 Task: Search one way flight ticket for 2 adults, 2 infants in seat and 1 infant on lap in first from Reno: Reno/tahoe International Airport to Laramie: Laramie Regional Airport on 8-3-2023. Choice of flights is JetBlue. Number of bags: 1 checked bag. Price is upto 85000. Outbound departure time preference is 16:00. Return departure time preference is 22:16.
Action: Mouse moved to (256, 333)
Screenshot: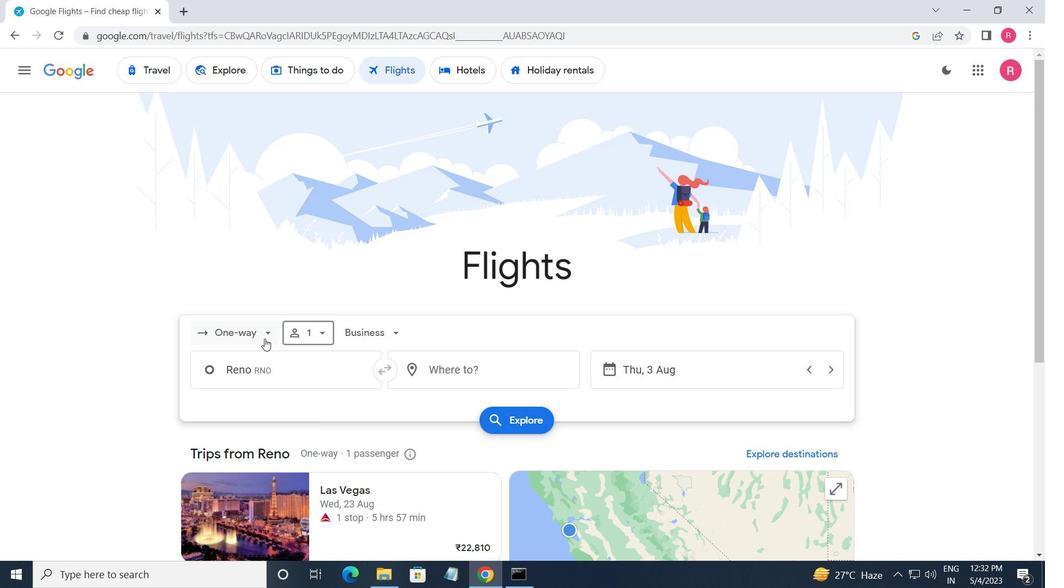 
Action: Mouse pressed left at (256, 333)
Screenshot: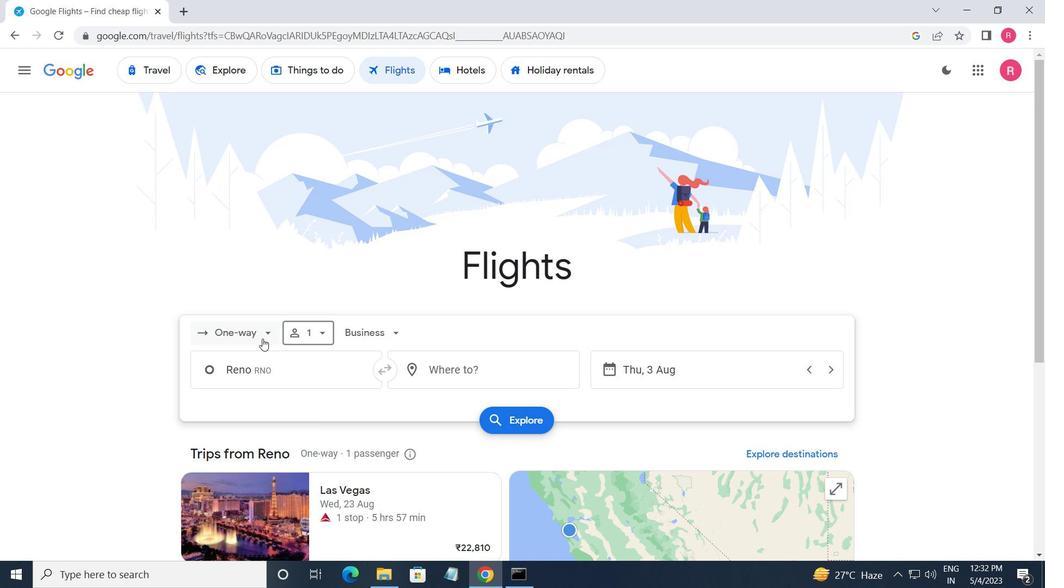 
Action: Mouse moved to (264, 403)
Screenshot: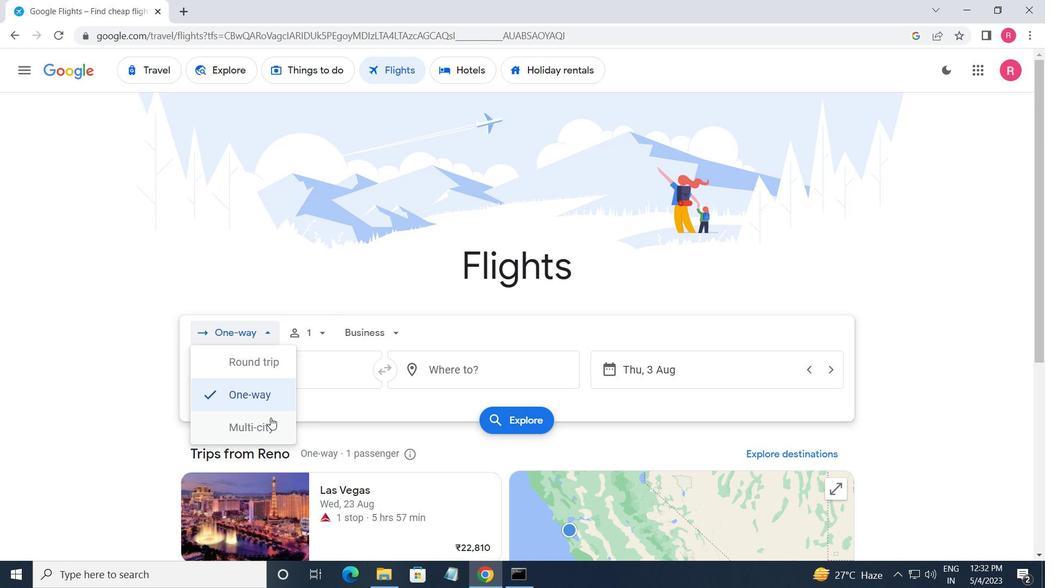 
Action: Mouse pressed left at (264, 403)
Screenshot: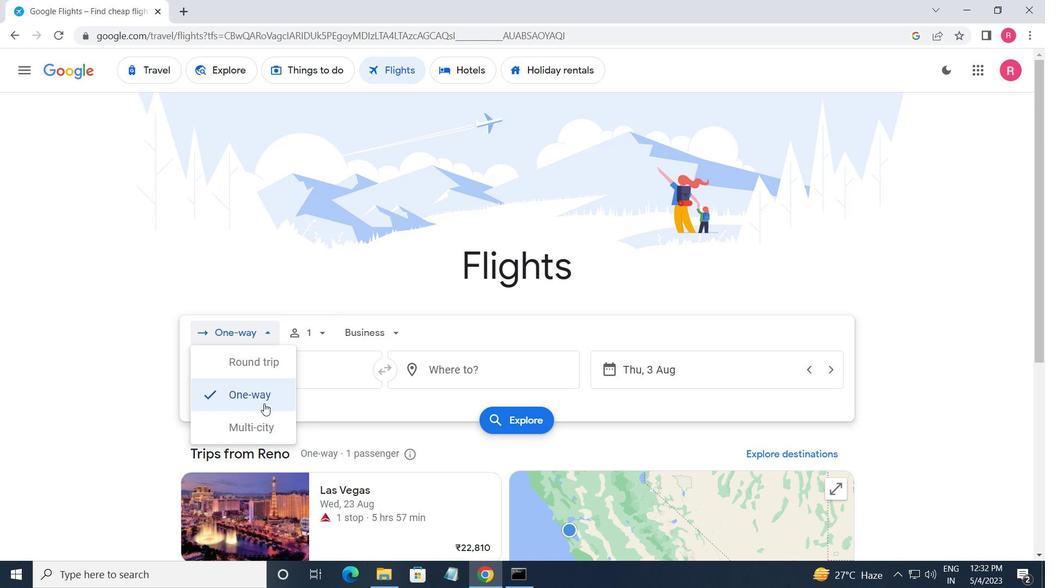 
Action: Mouse moved to (321, 341)
Screenshot: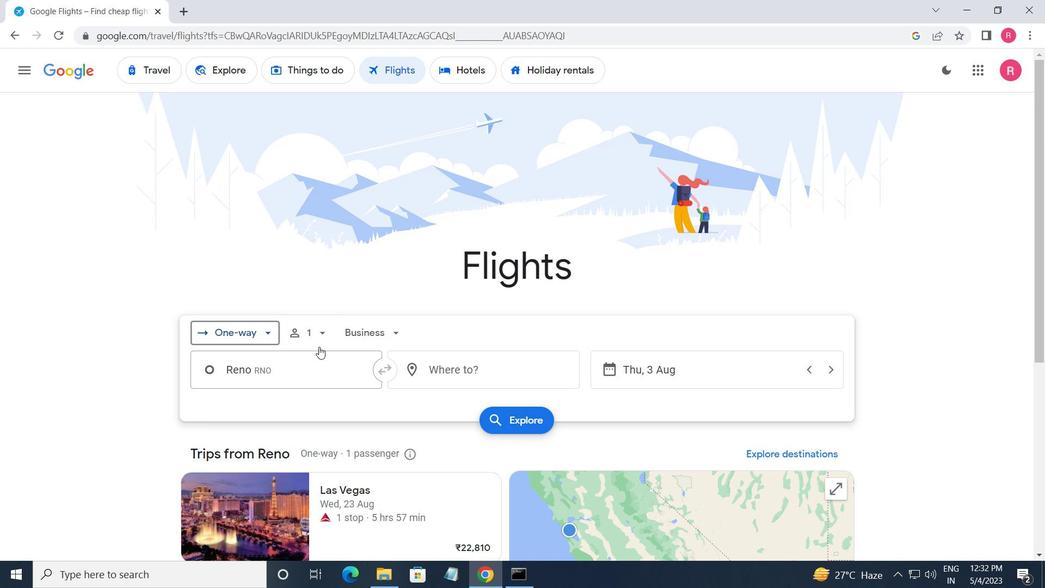 
Action: Mouse pressed left at (321, 341)
Screenshot: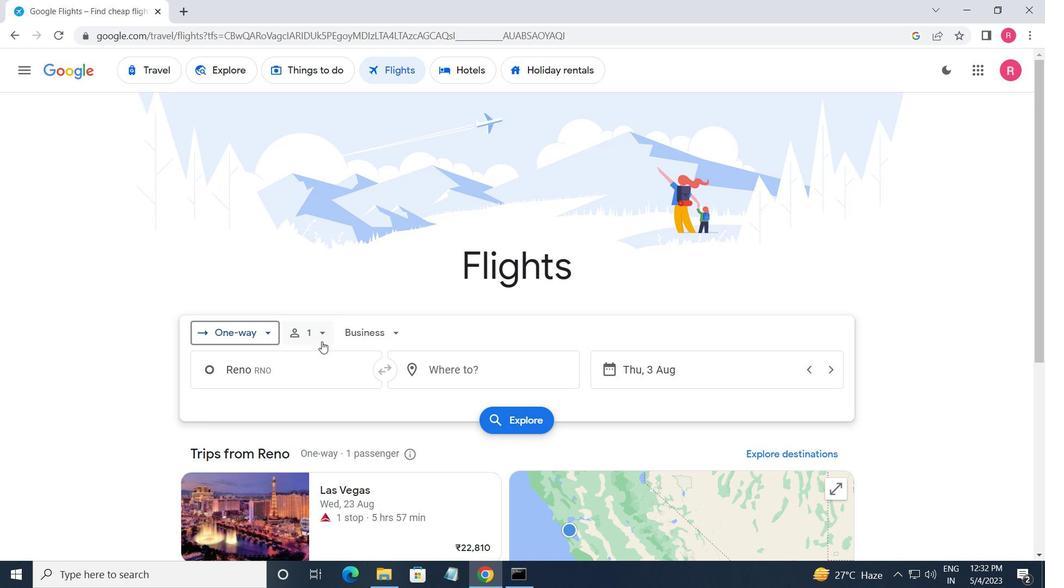 
Action: Mouse moved to (422, 372)
Screenshot: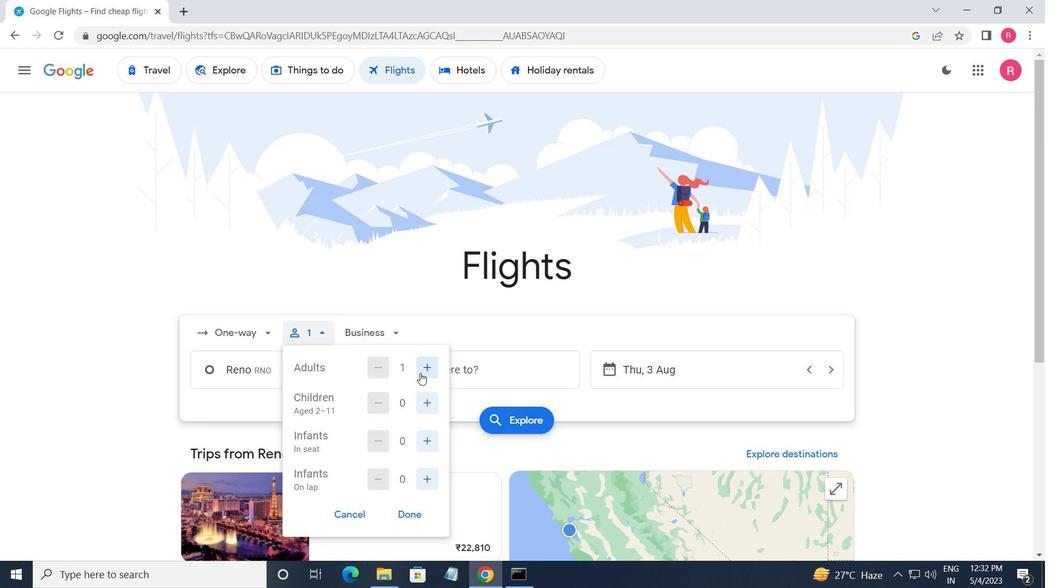 
Action: Mouse pressed left at (422, 372)
Screenshot: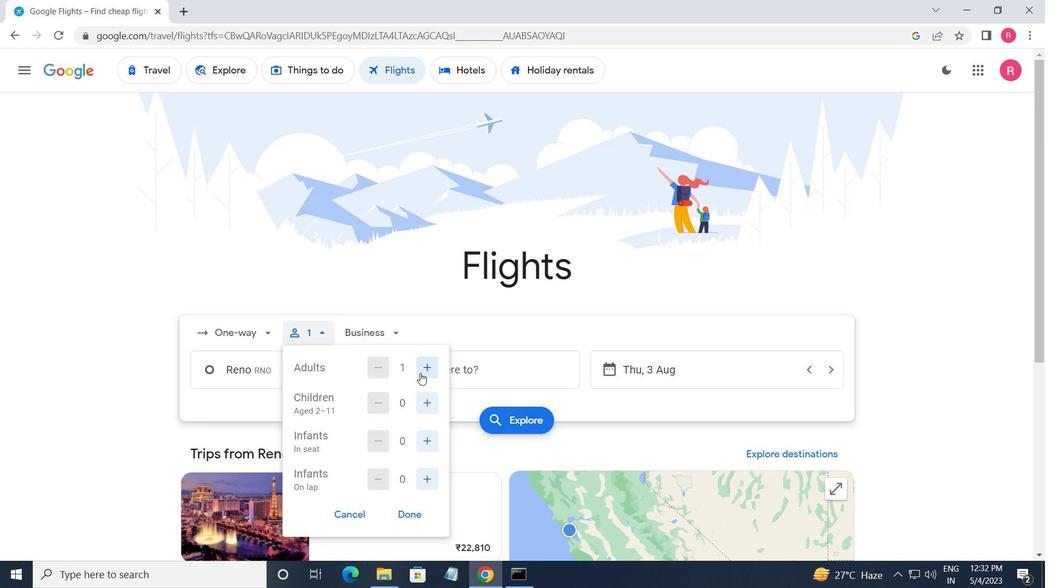 
Action: Mouse moved to (431, 408)
Screenshot: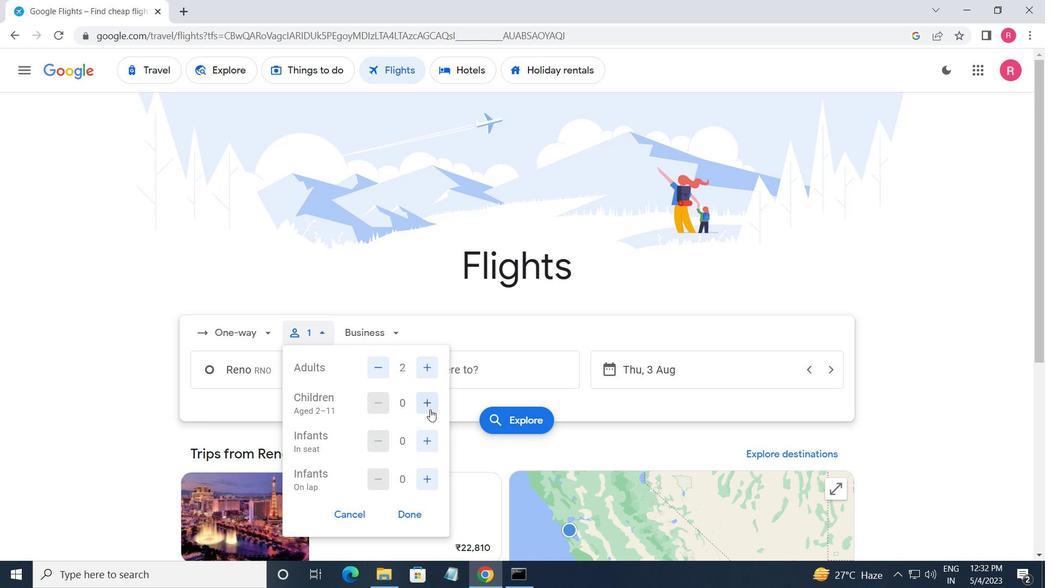 
Action: Mouse pressed left at (431, 408)
Screenshot: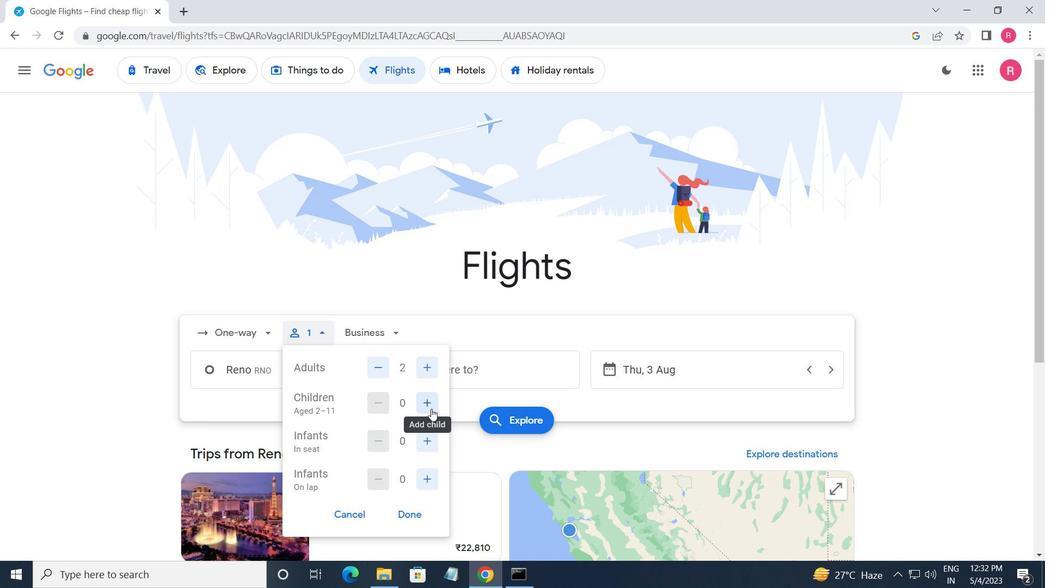 
Action: Mouse pressed left at (431, 408)
Screenshot: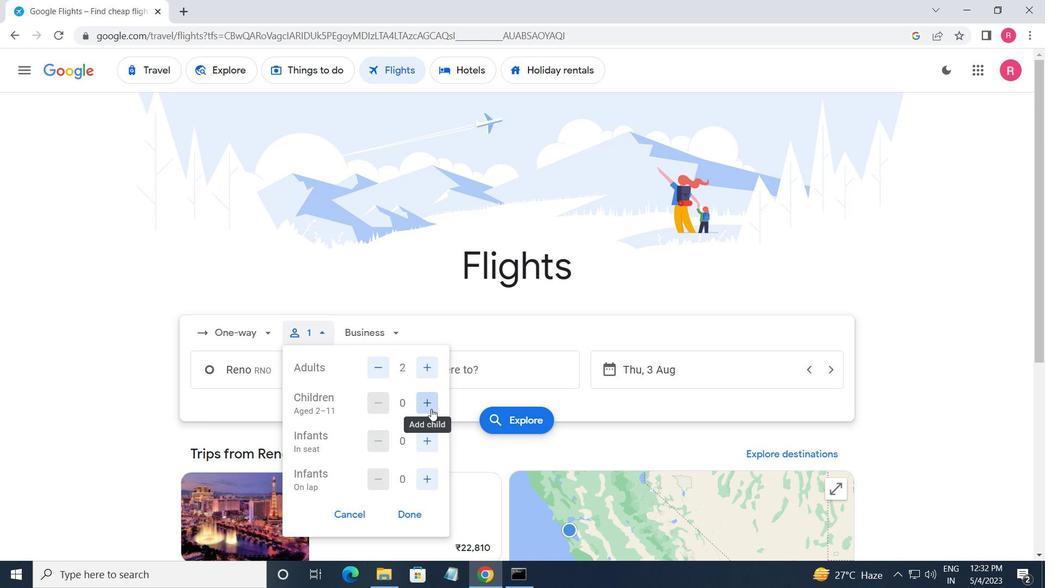 
Action: Mouse moved to (432, 445)
Screenshot: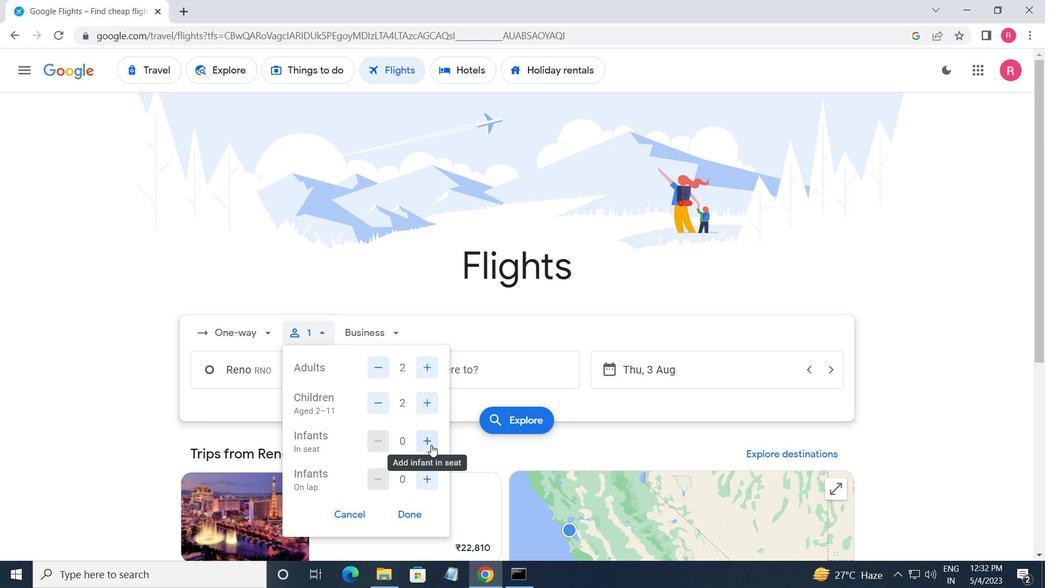 
Action: Mouse pressed left at (432, 445)
Screenshot: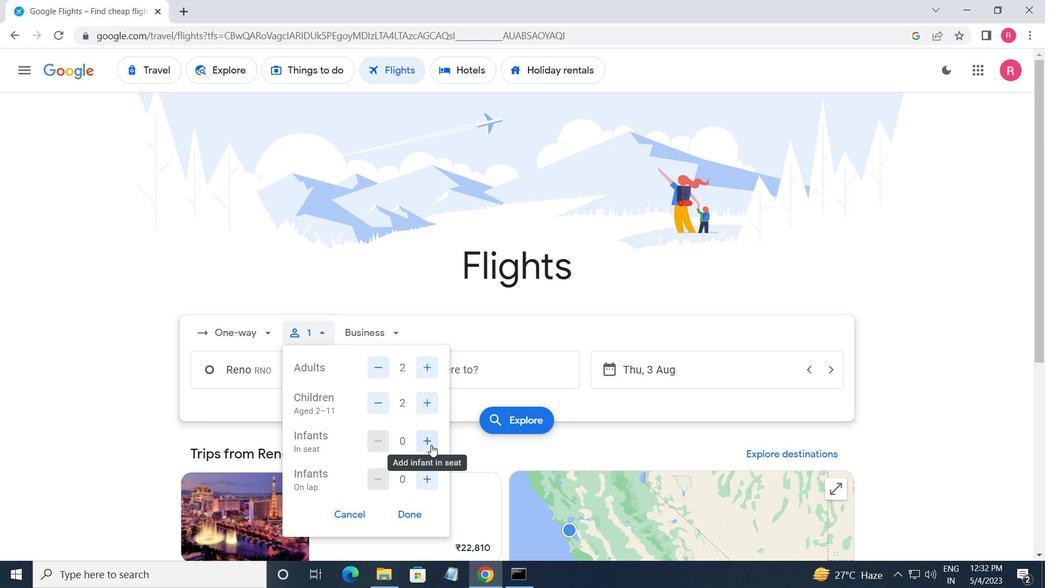 
Action: Mouse moved to (371, 337)
Screenshot: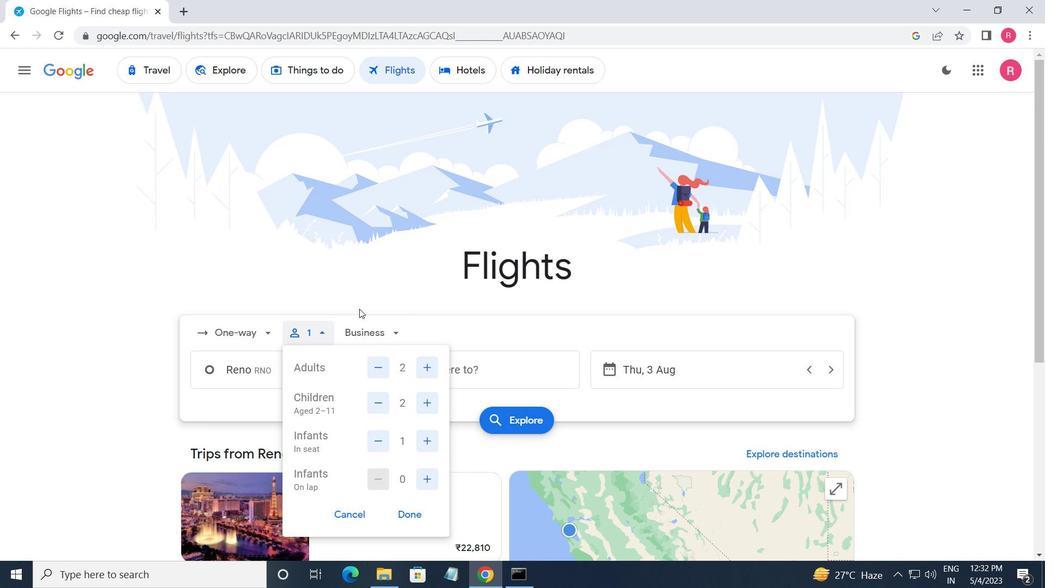 
Action: Mouse pressed left at (371, 337)
Screenshot: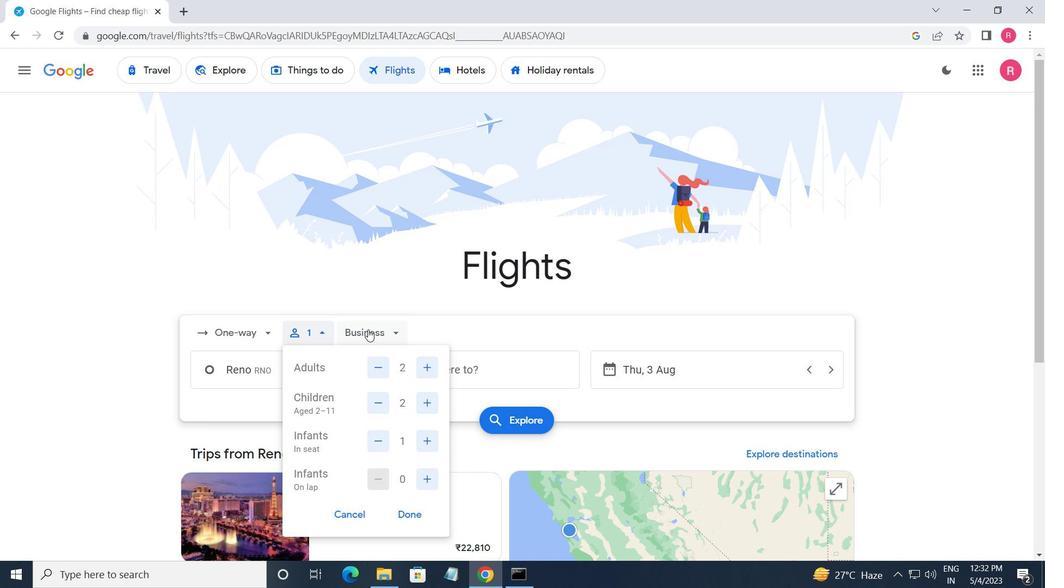 
Action: Mouse moved to (402, 451)
Screenshot: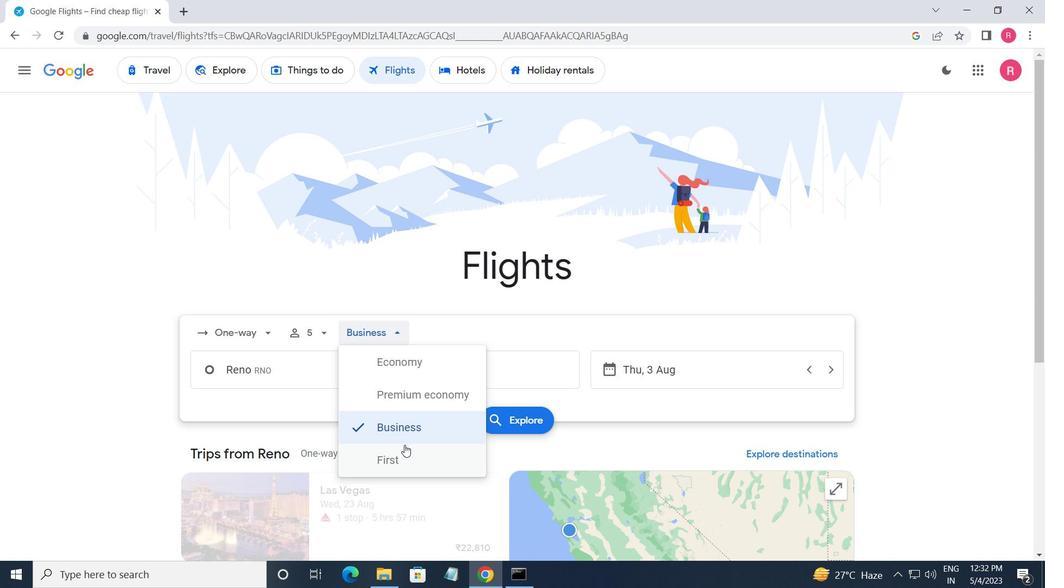
Action: Mouse pressed left at (402, 451)
Screenshot: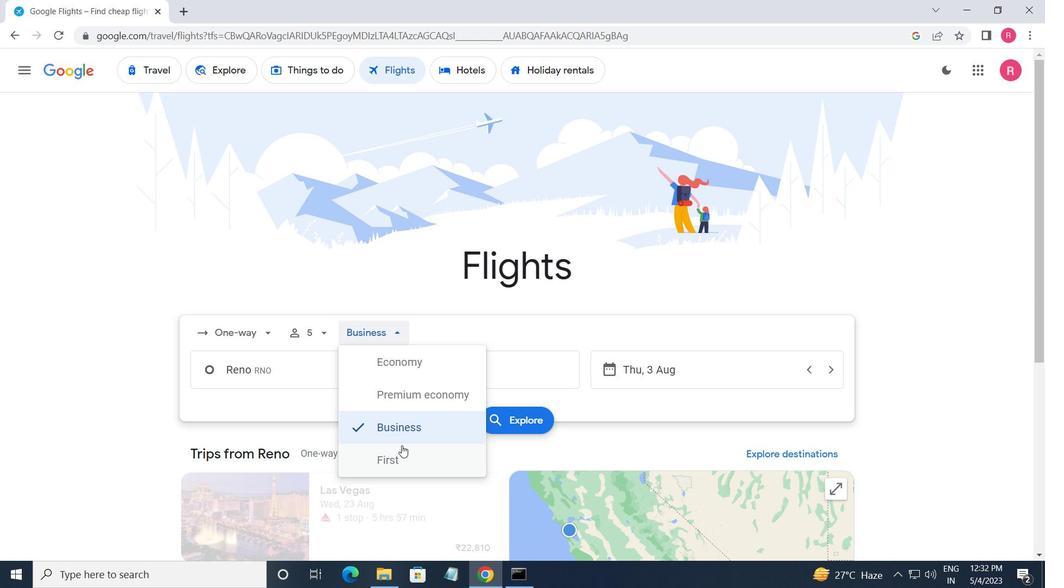 
Action: Mouse moved to (318, 384)
Screenshot: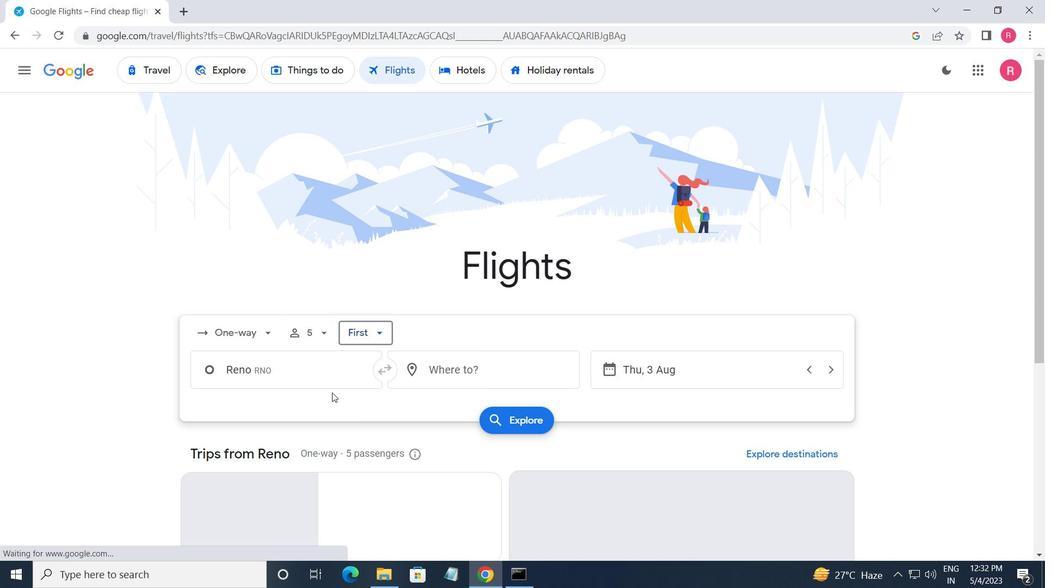 
Action: Mouse pressed left at (318, 384)
Screenshot: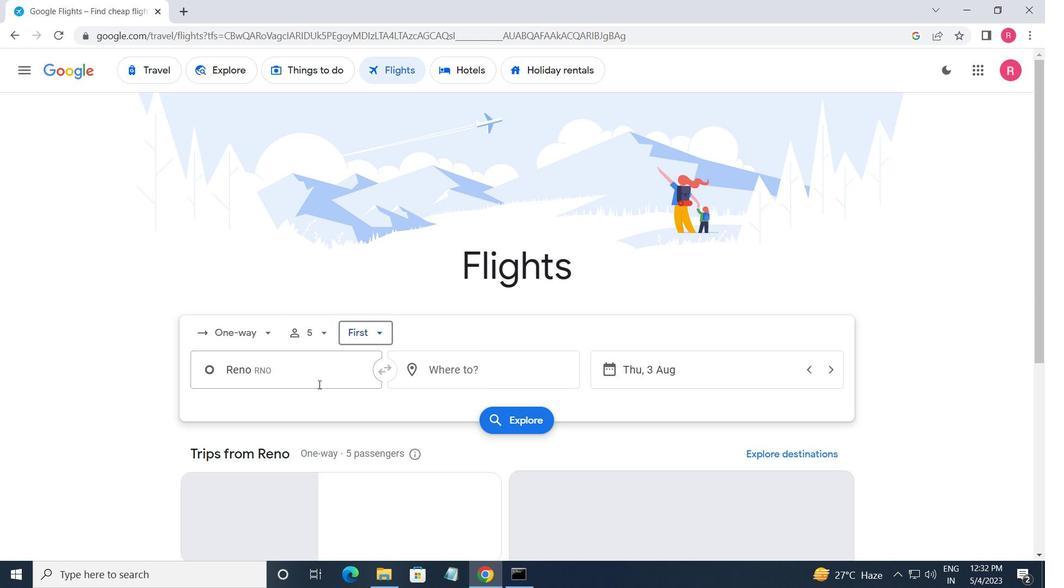
Action: Mouse moved to (338, 424)
Screenshot: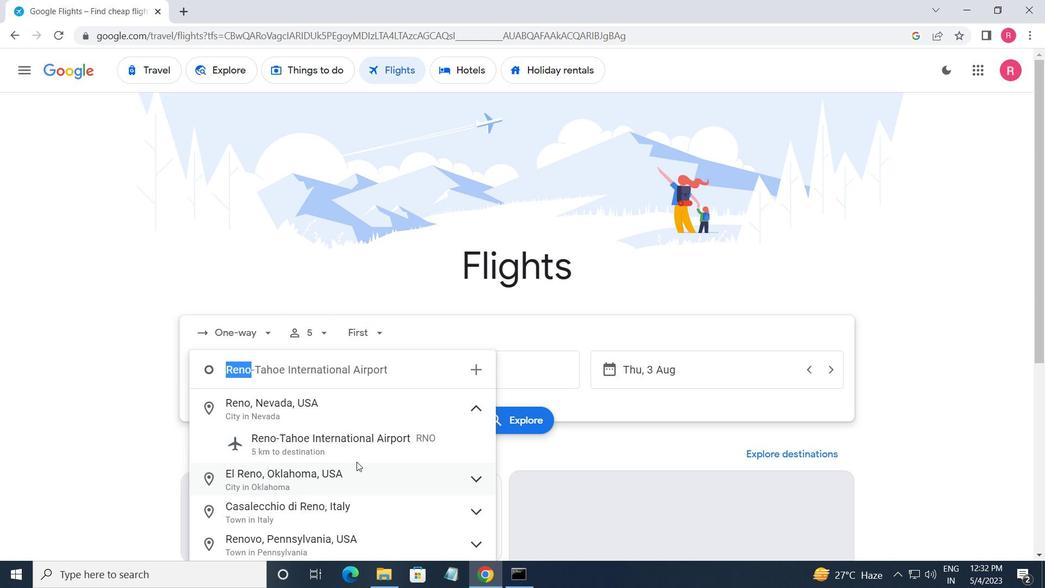 
Action: Mouse pressed left at (338, 424)
Screenshot: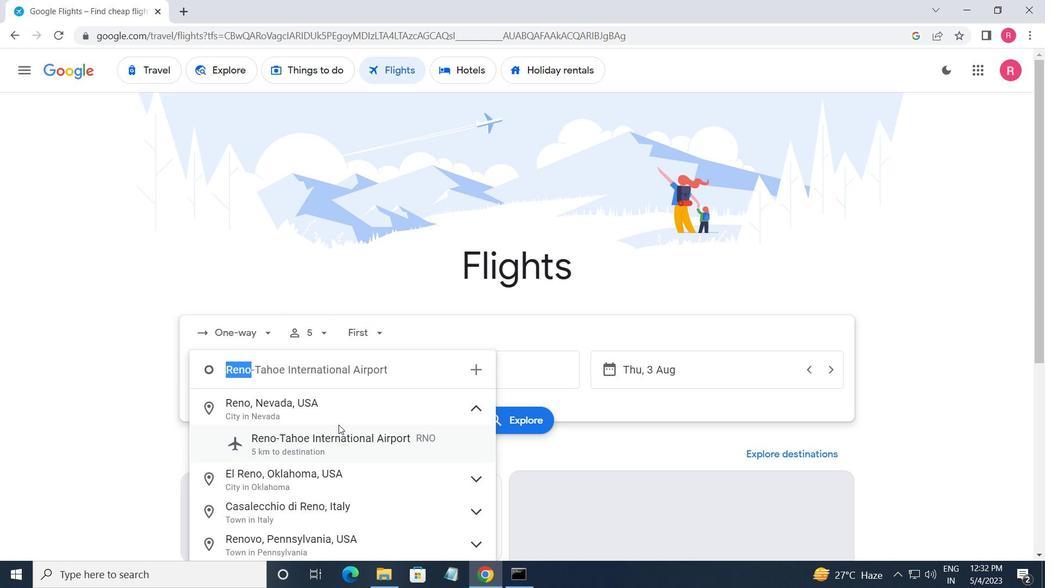 
Action: Mouse moved to (447, 379)
Screenshot: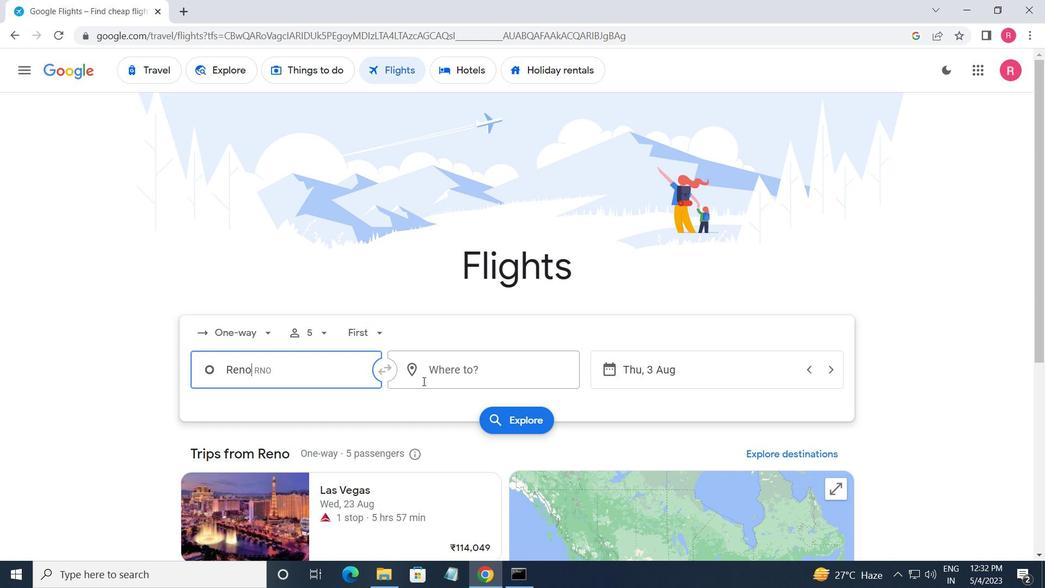 
Action: Mouse pressed left at (447, 379)
Screenshot: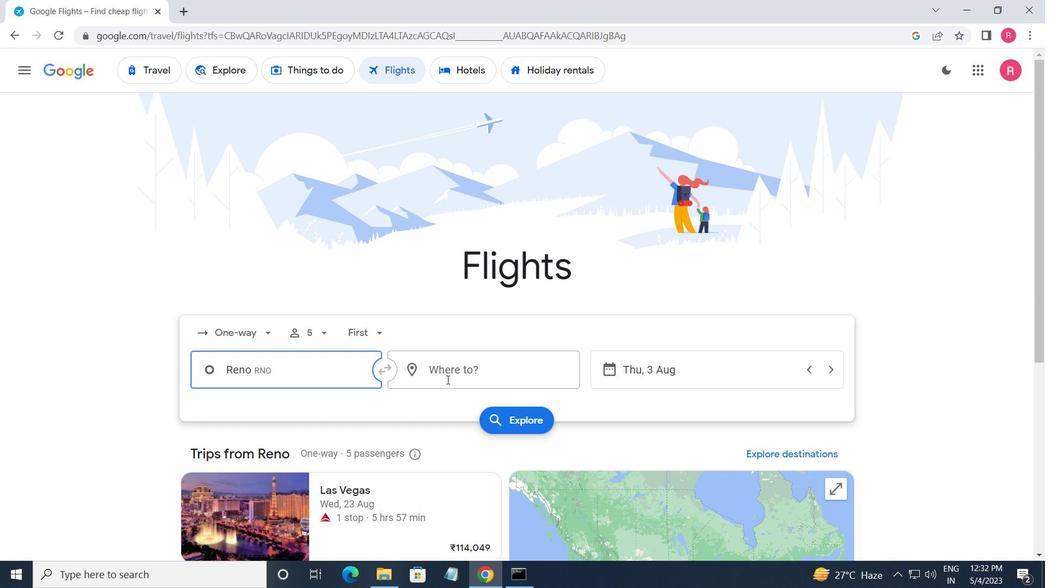 
Action: Mouse moved to (472, 511)
Screenshot: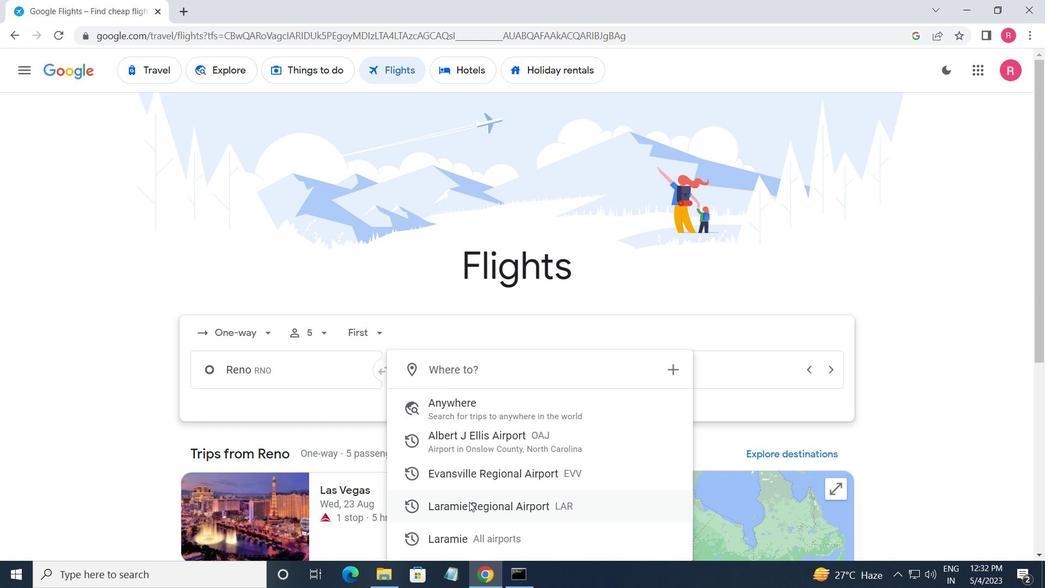 
Action: Mouse pressed left at (472, 511)
Screenshot: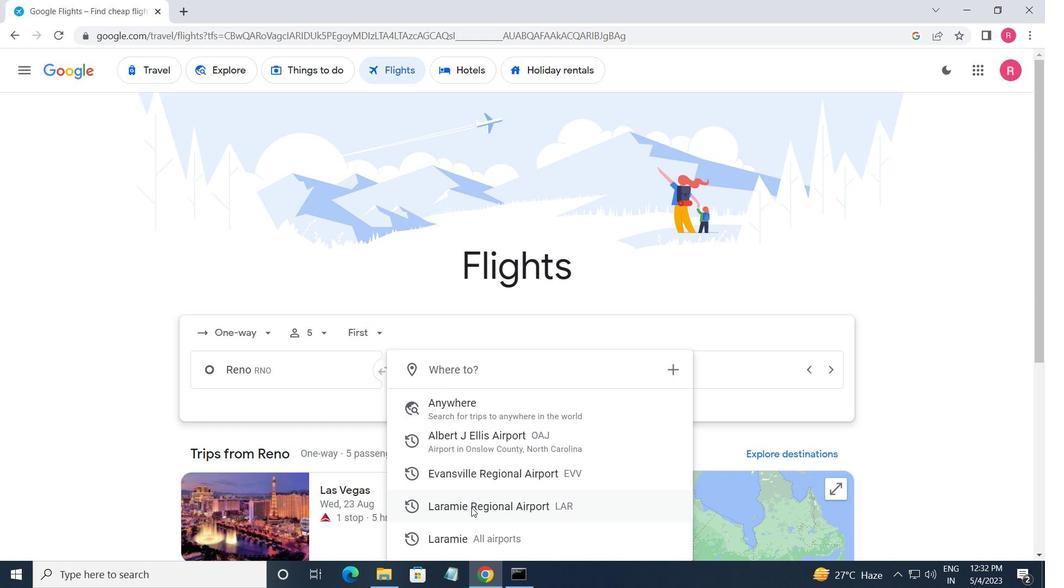 
Action: Mouse moved to (713, 363)
Screenshot: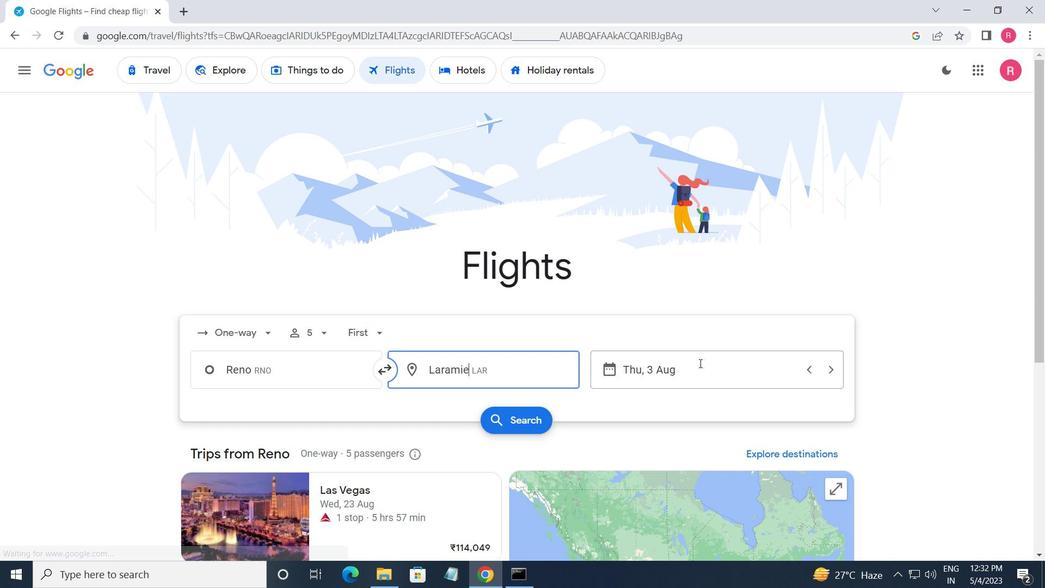 
Action: Mouse pressed left at (713, 363)
Screenshot: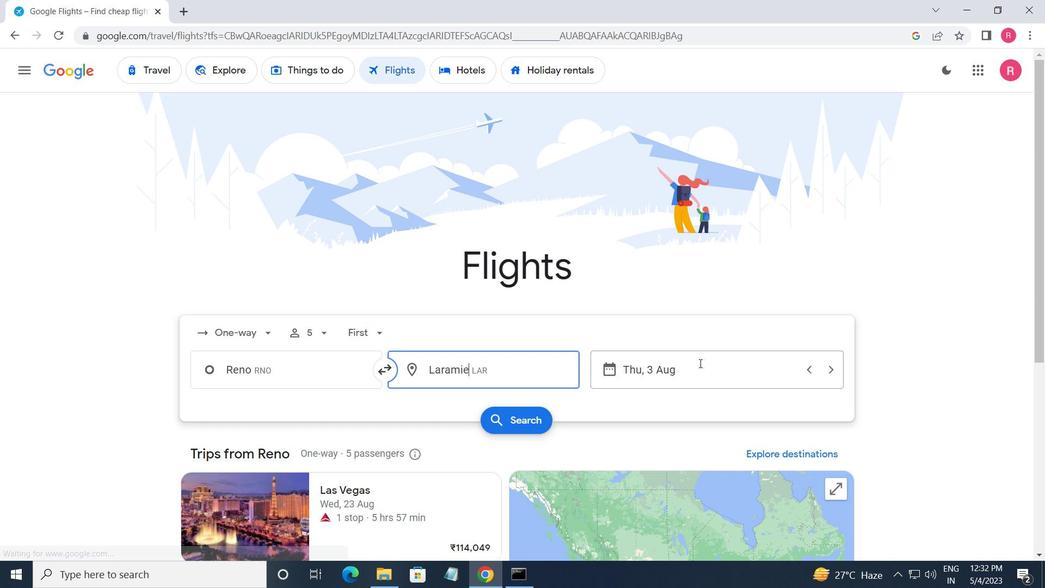 
Action: Mouse moved to (495, 316)
Screenshot: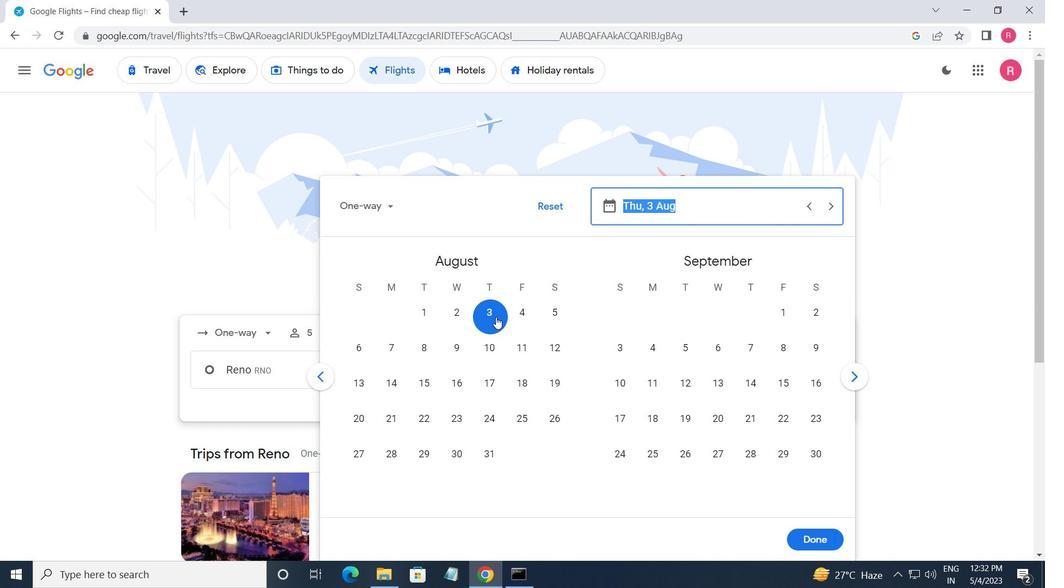 
Action: Mouse pressed left at (495, 316)
Screenshot: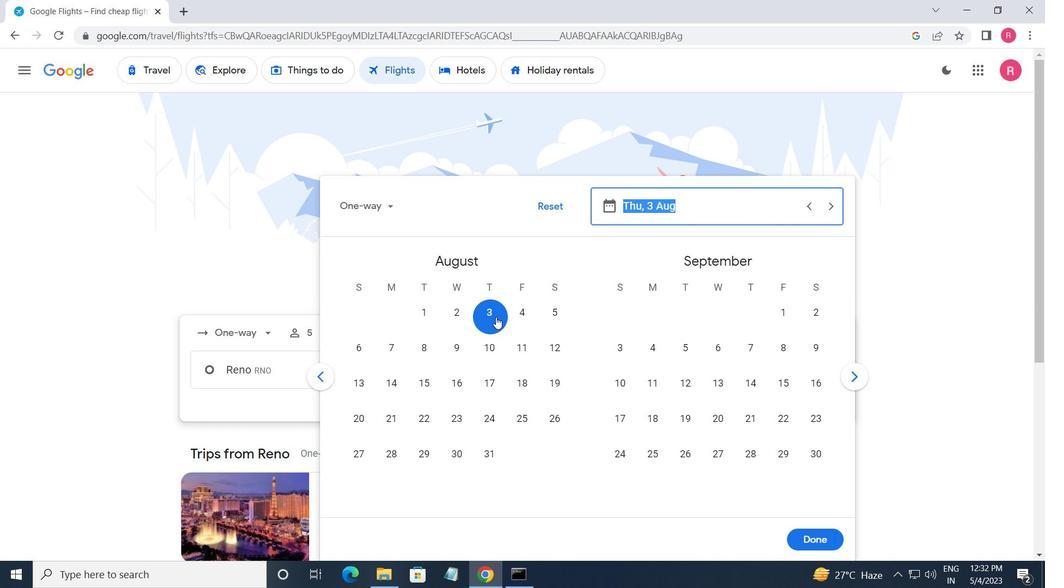 
Action: Mouse moved to (824, 537)
Screenshot: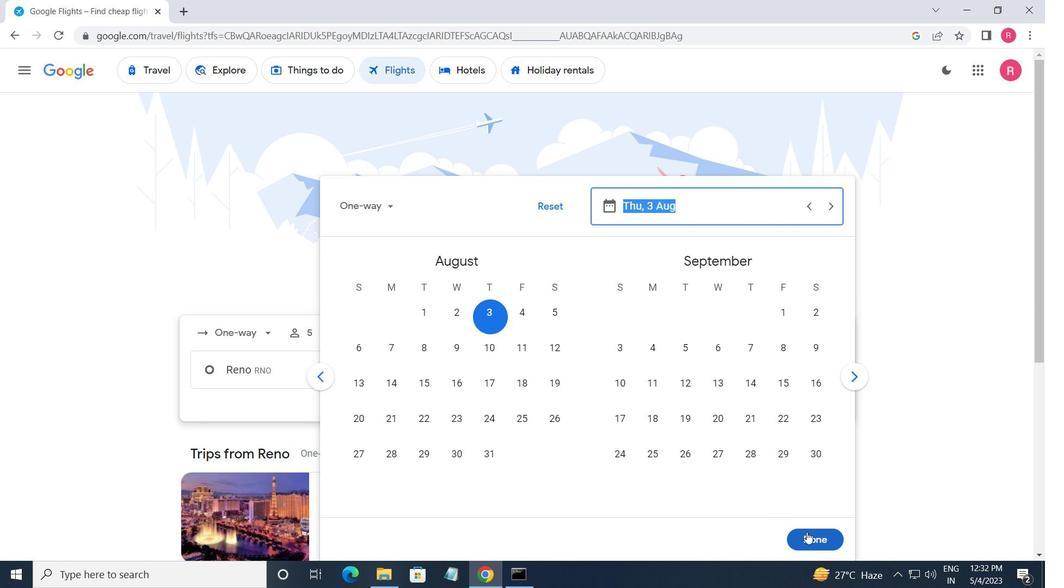 
Action: Mouse pressed left at (824, 537)
Screenshot: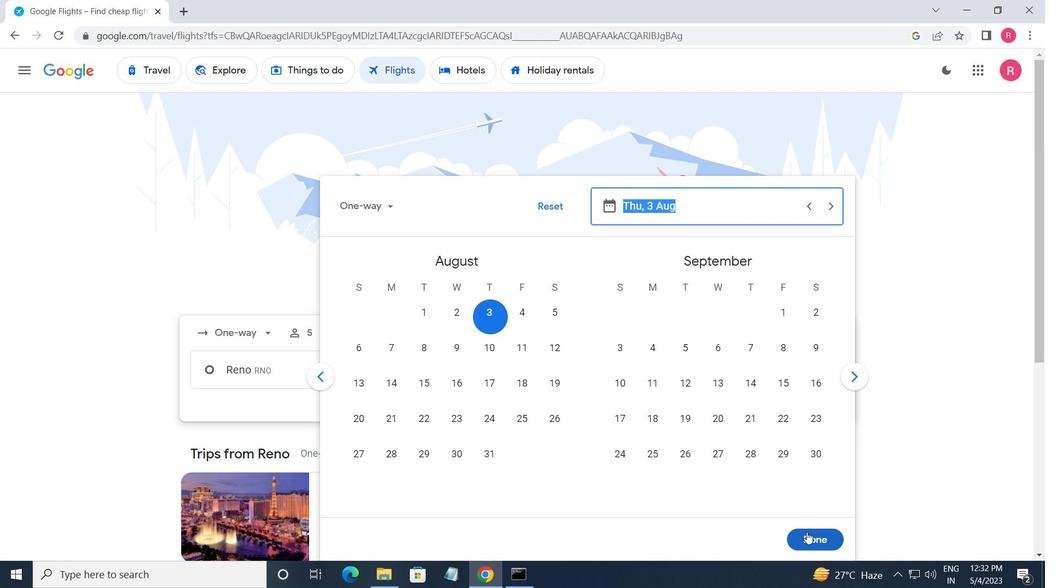 
Action: Mouse moved to (518, 414)
Screenshot: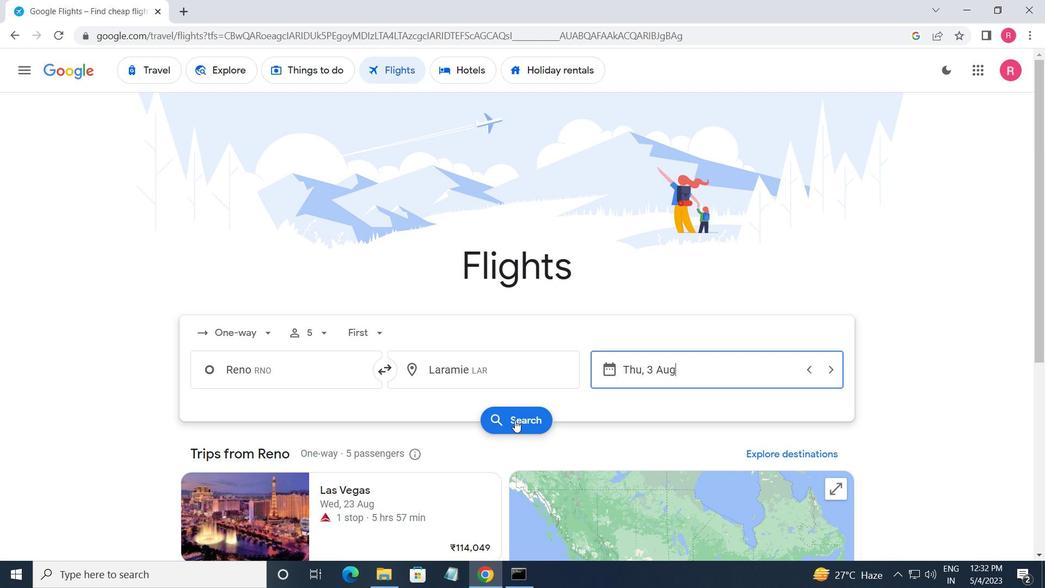 
Action: Mouse pressed left at (518, 414)
Screenshot: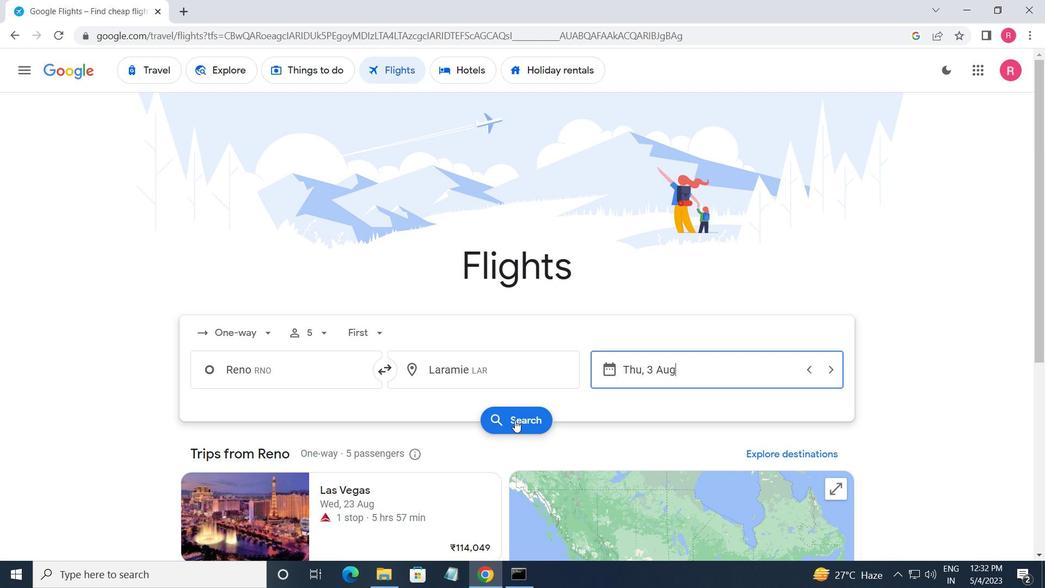 
Action: Mouse moved to (205, 196)
Screenshot: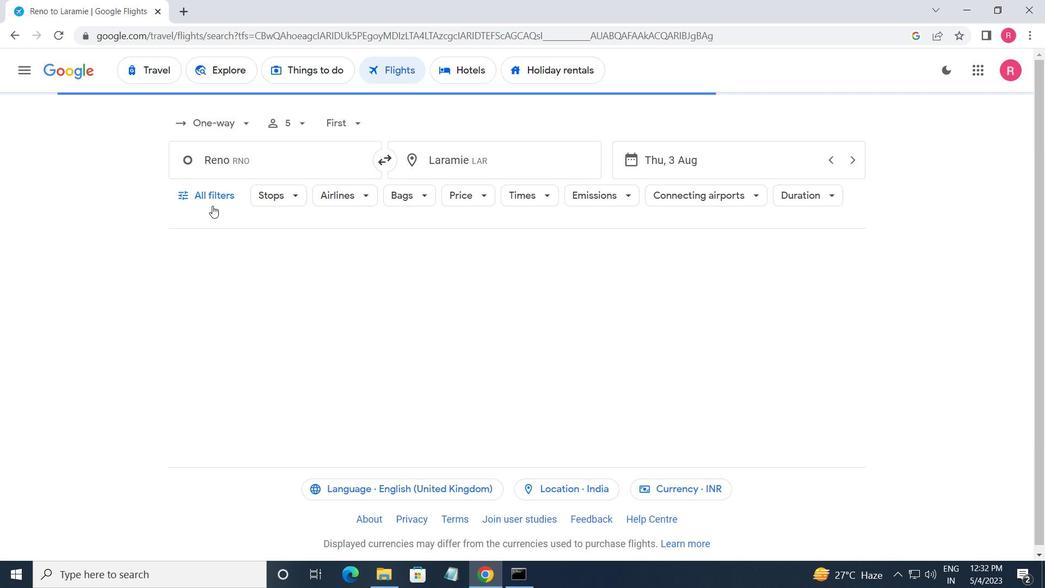 
Action: Mouse pressed left at (205, 196)
Screenshot: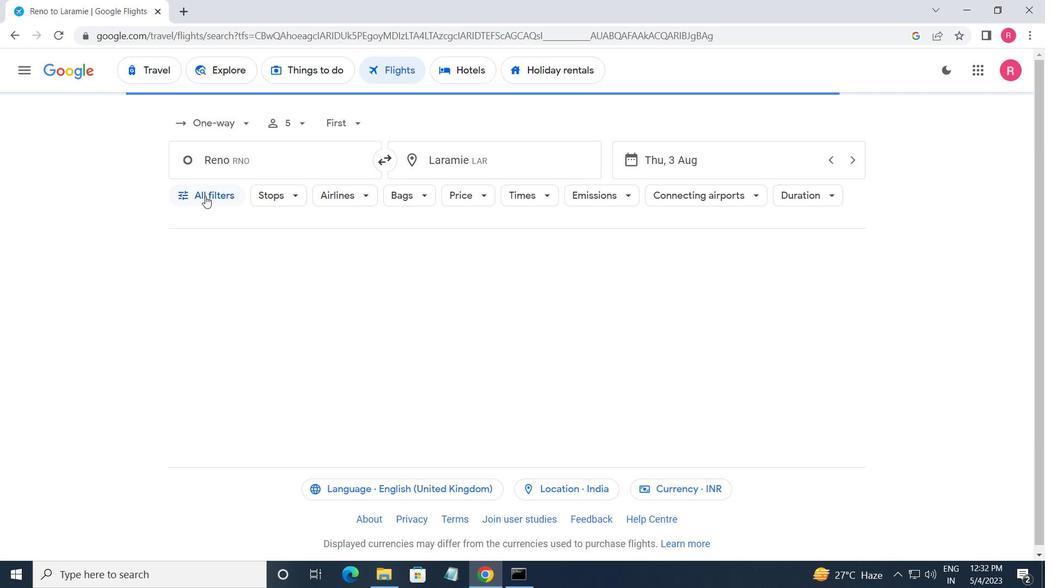 
Action: Mouse moved to (288, 340)
Screenshot: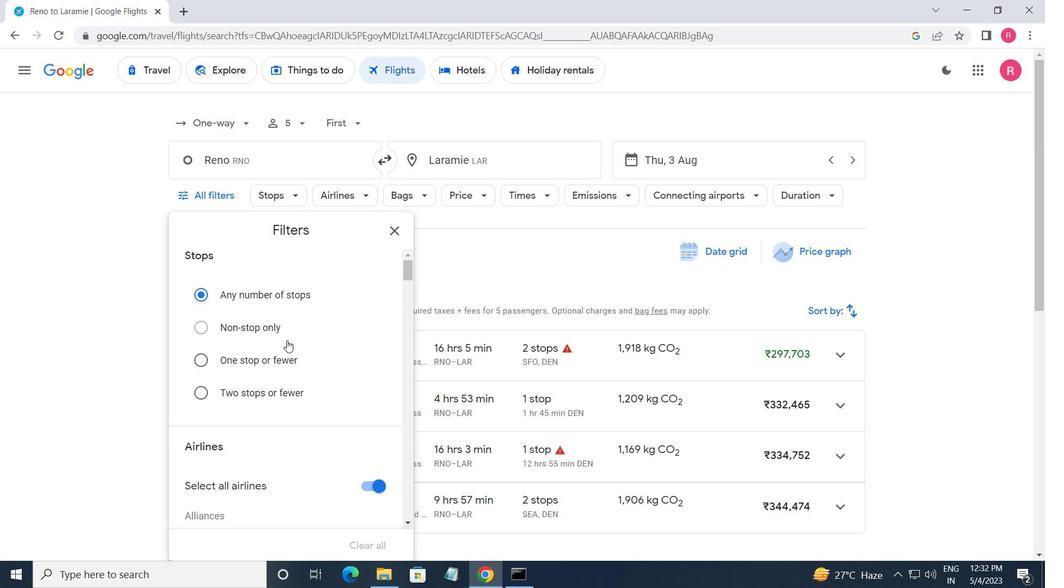 
Action: Mouse scrolled (288, 339) with delta (0, 0)
Screenshot: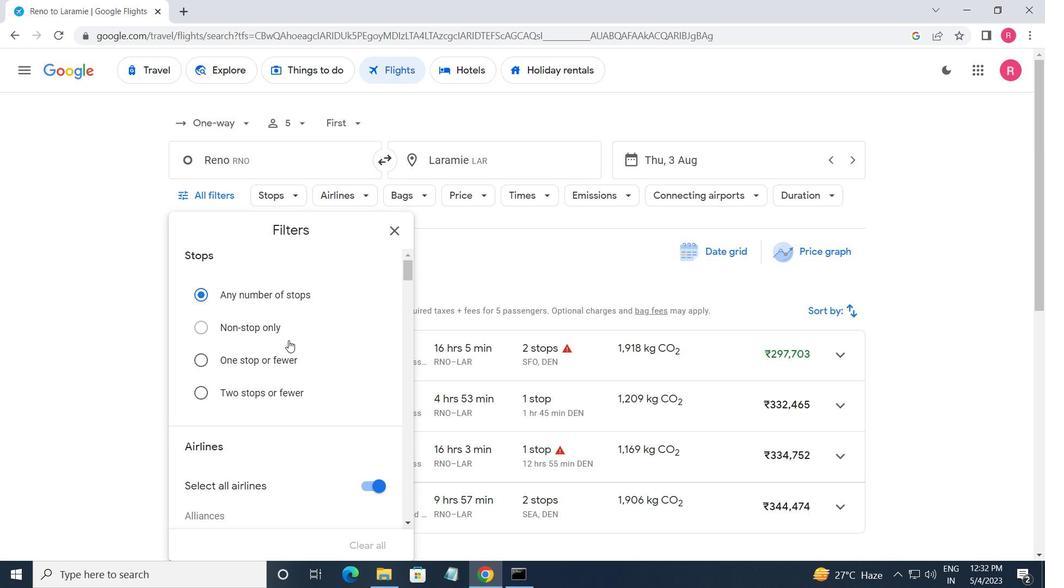 
Action: Mouse moved to (289, 339)
Screenshot: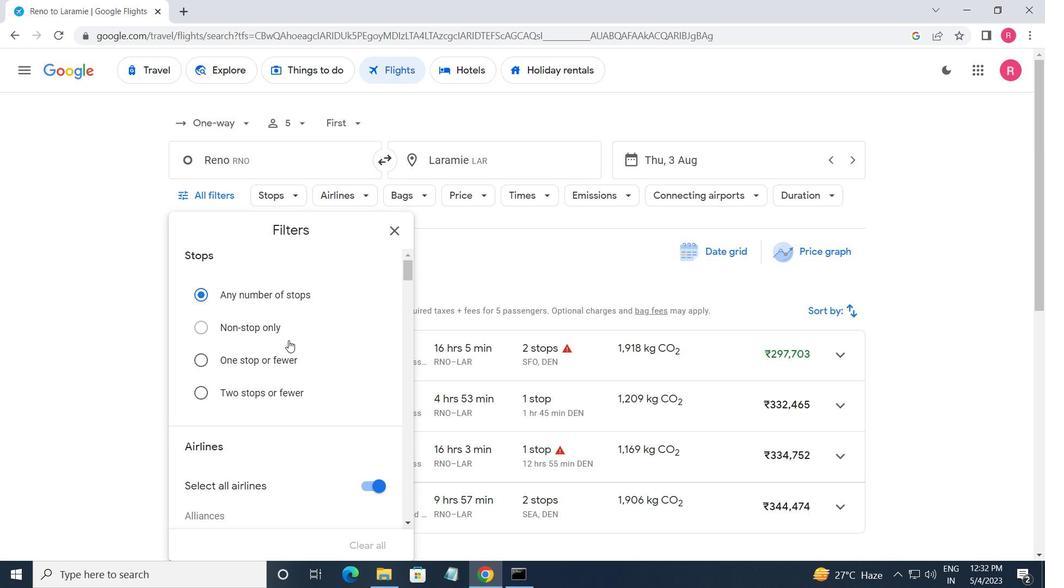 
Action: Mouse scrolled (289, 339) with delta (0, 0)
Screenshot: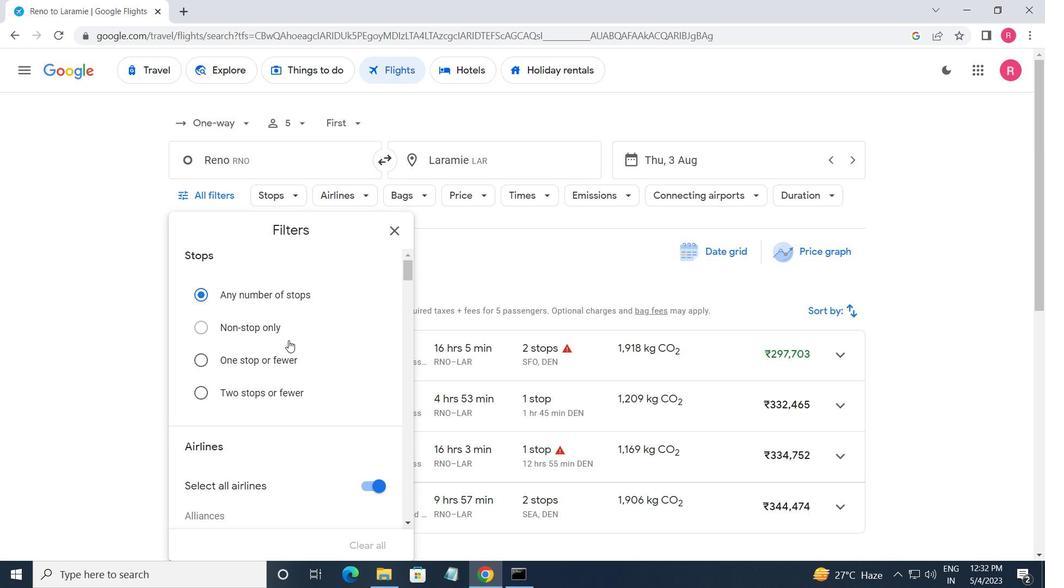 
Action: Mouse scrolled (289, 339) with delta (0, 0)
Screenshot: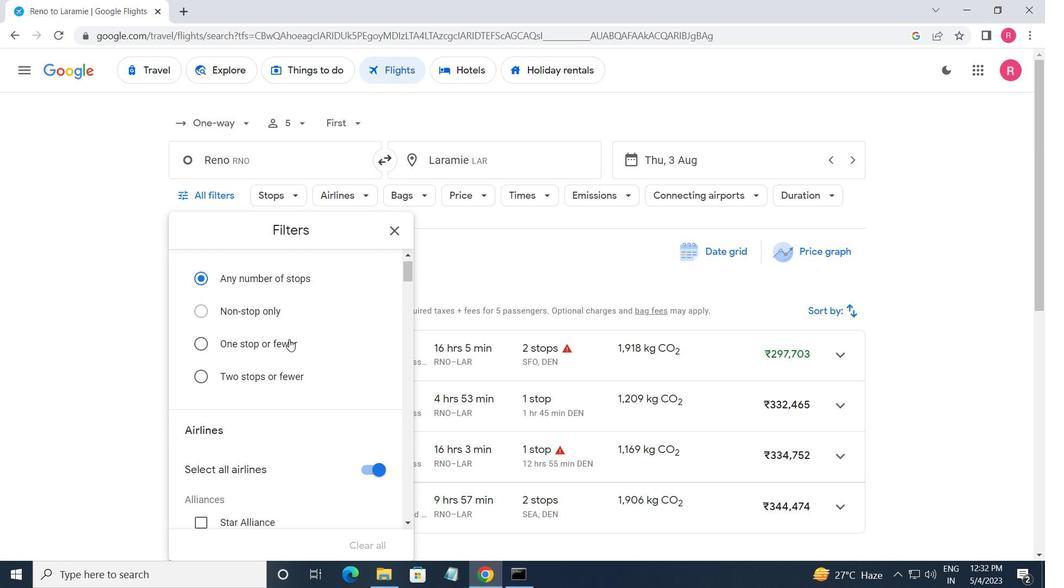 
Action: Mouse scrolled (289, 339) with delta (0, 0)
Screenshot: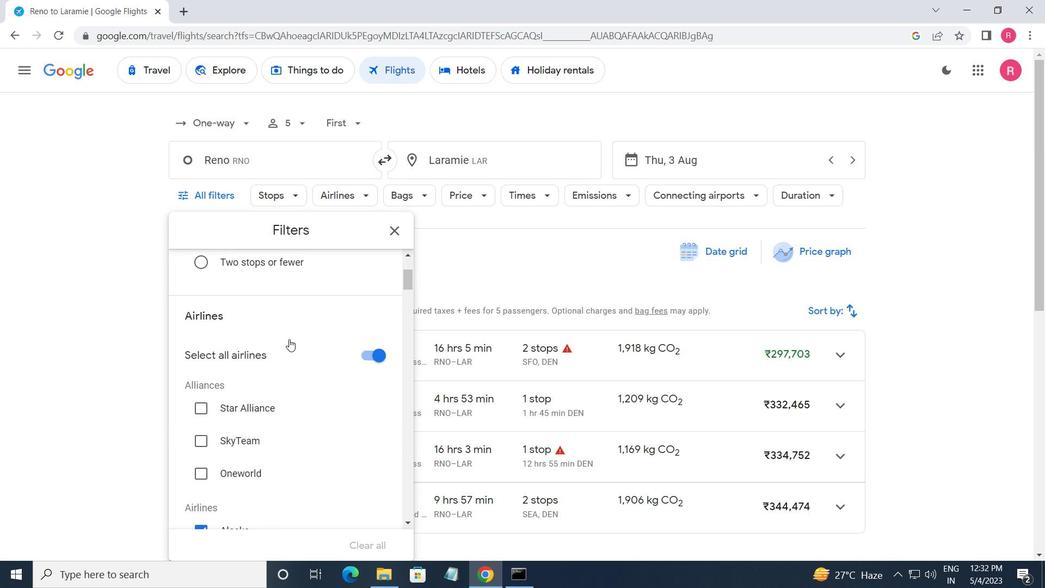 
Action: Mouse moved to (289, 340)
Screenshot: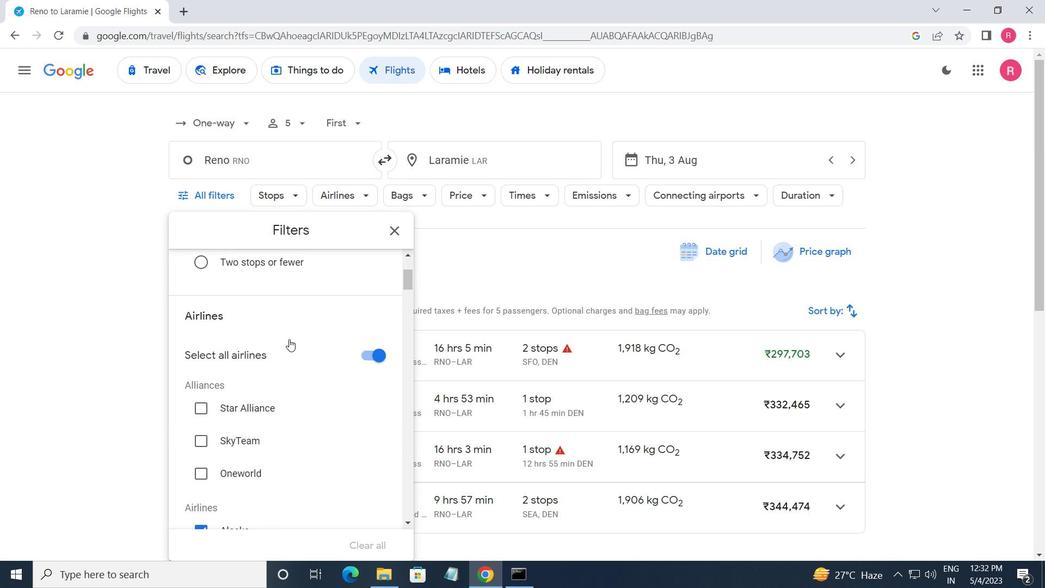 
Action: Mouse scrolled (289, 339) with delta (0, 0)
Screenshot: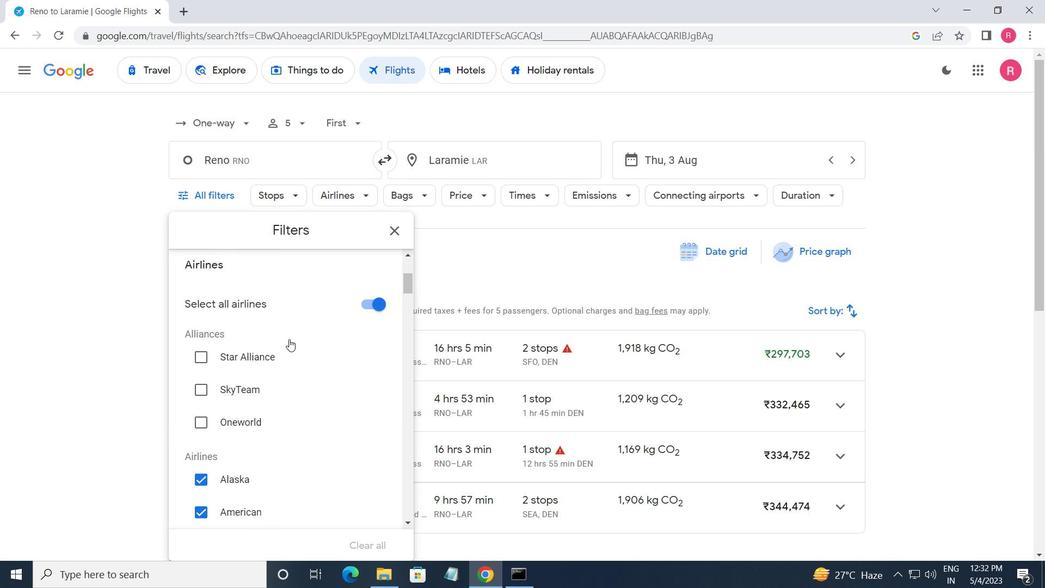 
Action: Mouse moved to (347, 423)
Screenshot: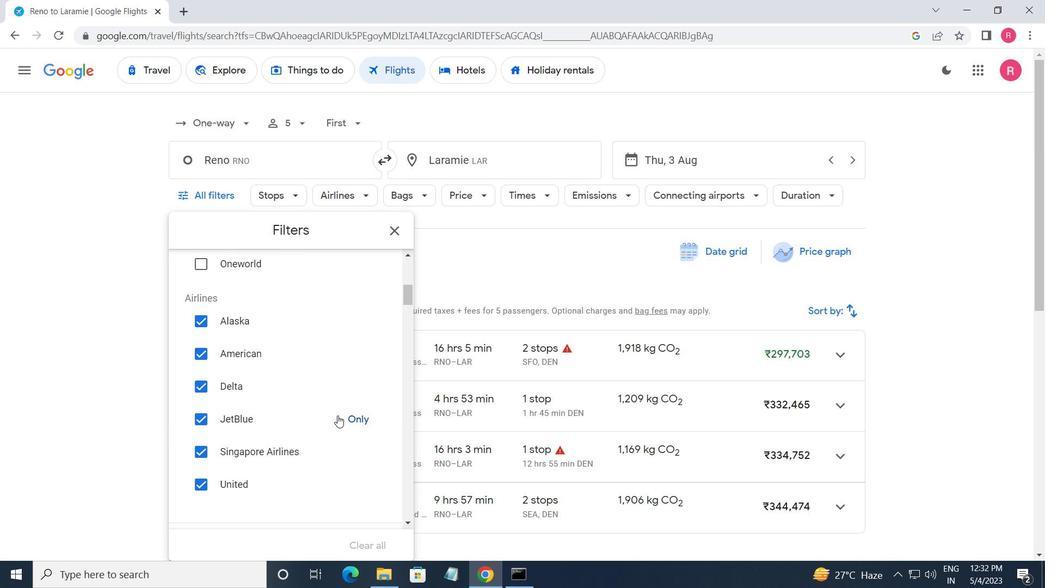 
Action: Mouse pressed left at (347, 423)
Screenshot: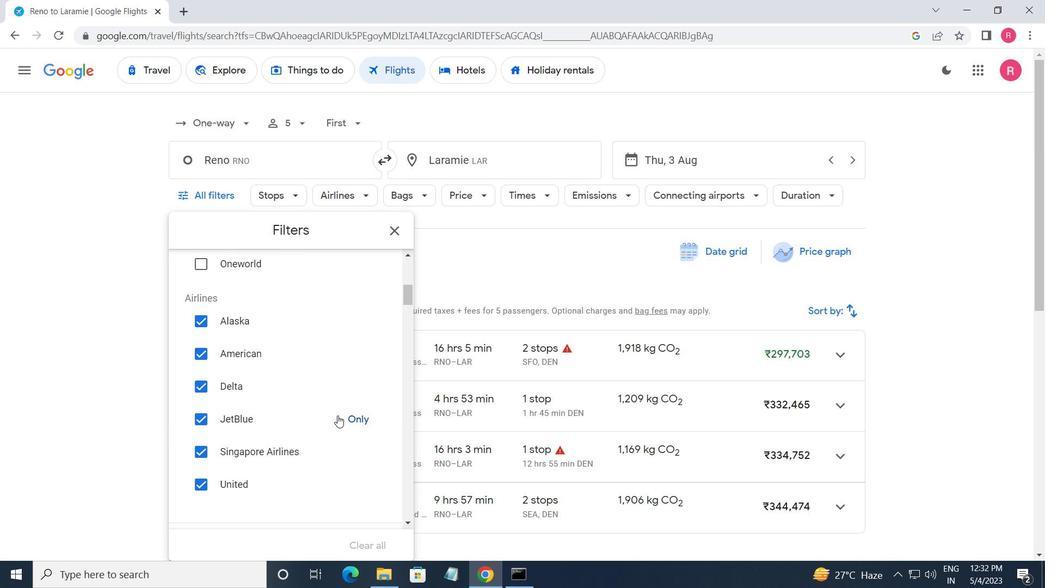 
Action: Mouse moved to (329, 431)
Screenshot: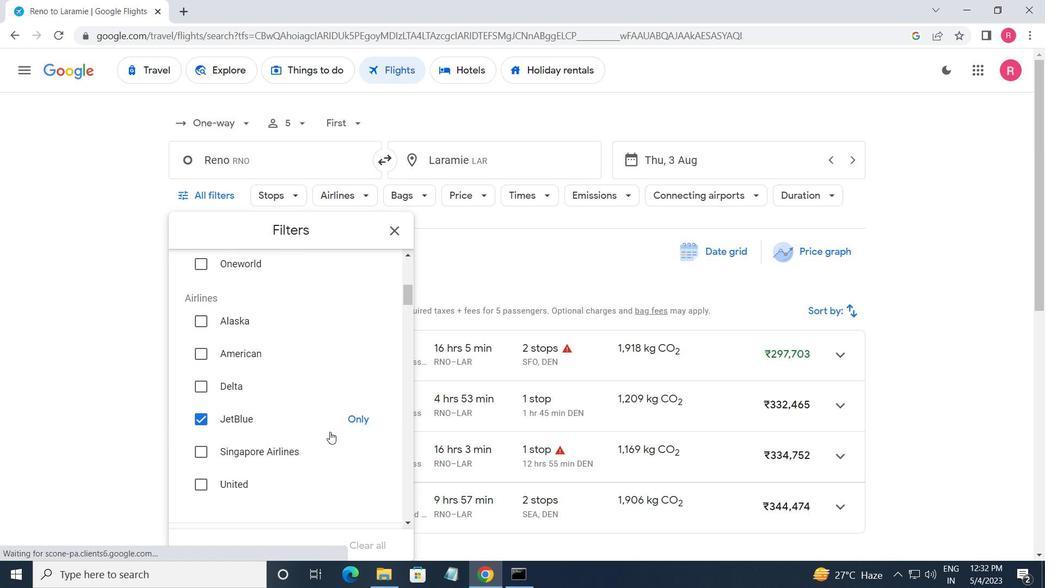
Action: Mouse scrolled (329, 430) with delta (0, 0)
Screenshot: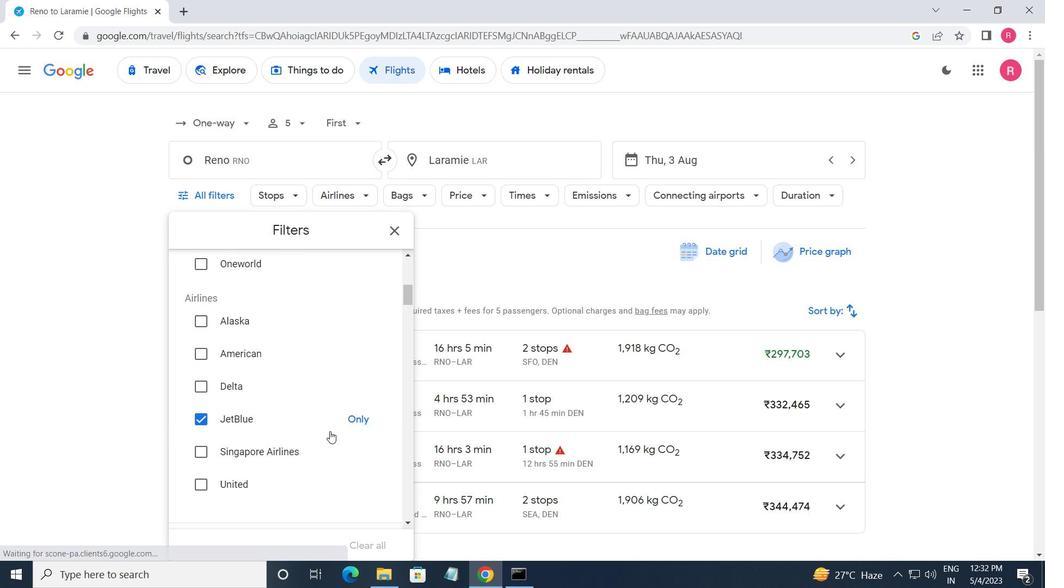 
Action: Mouse scrolled (329, 430) with delta (0, 0)
Screenshot: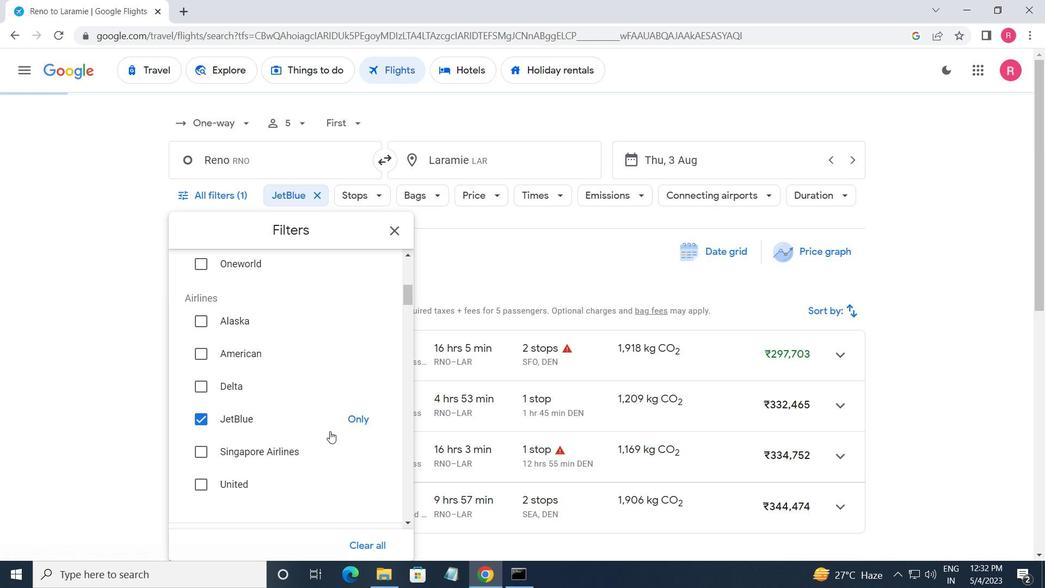 
Action: Mouse moved to (381, 470)
Screenshot: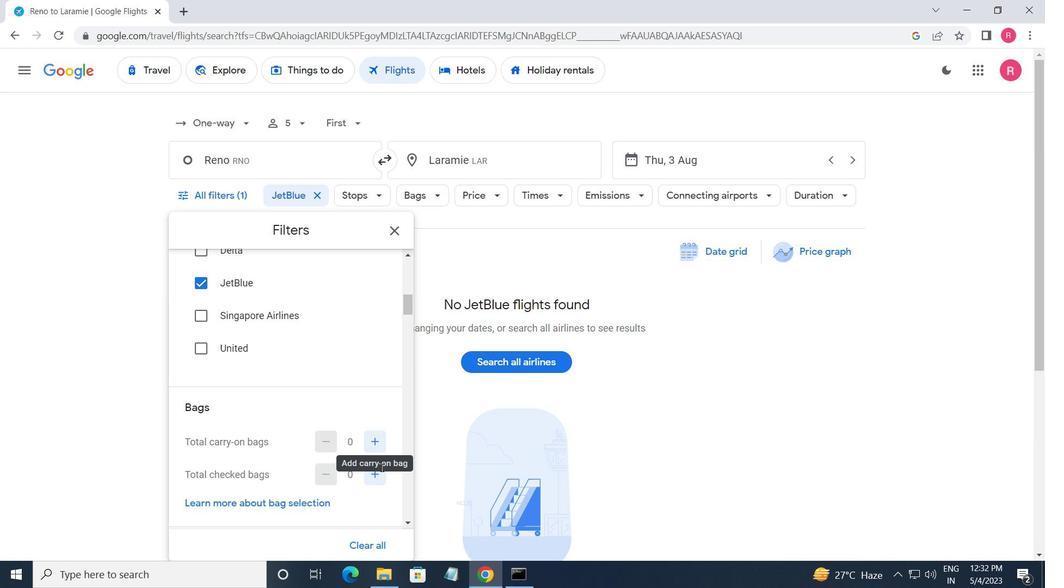 
Action: Mouse pressed left at (381, 470)
Screenshot: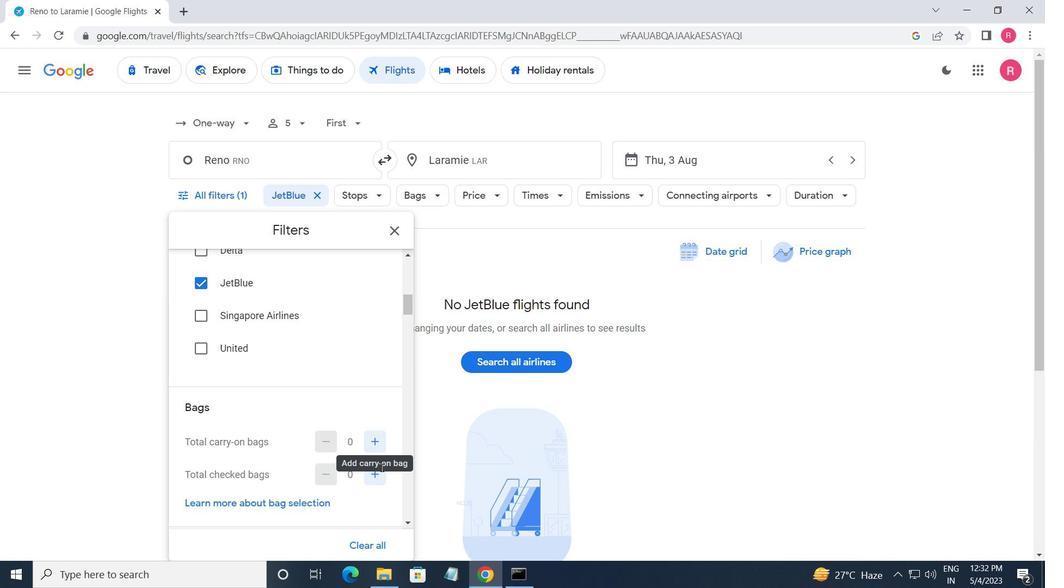 
Action: Mouse moved to (212, 196)
Screenshot: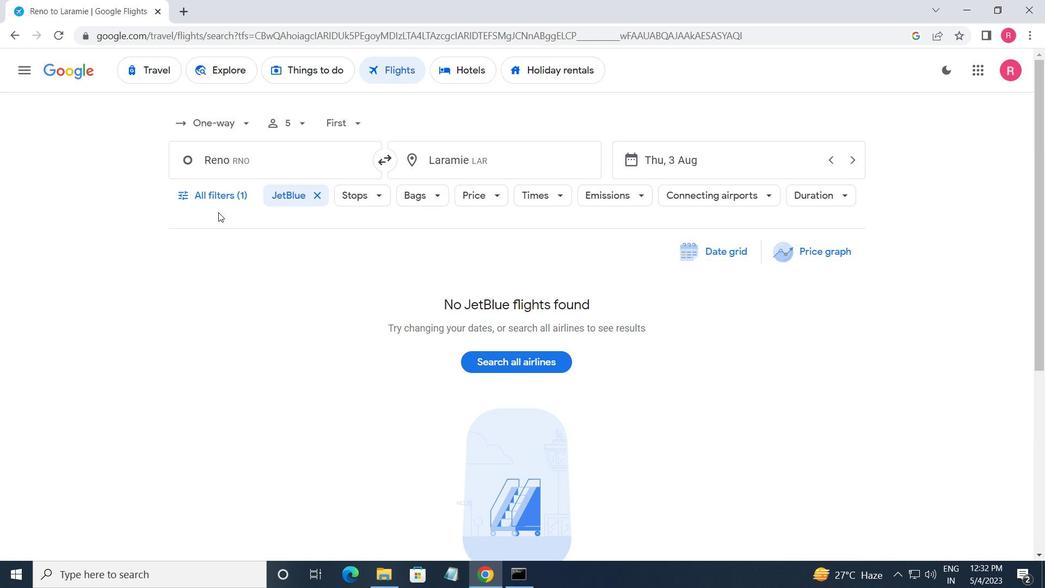 
Action: Mouse pressed left at (212, 196)
Screenshot: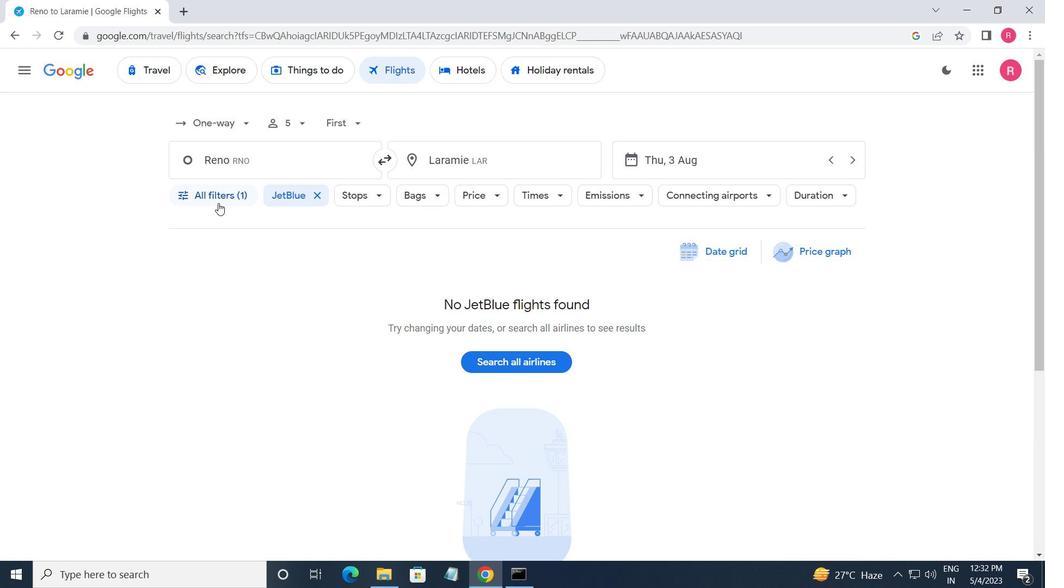 
Action: Mouse moved to (292, 421)
Screenshot: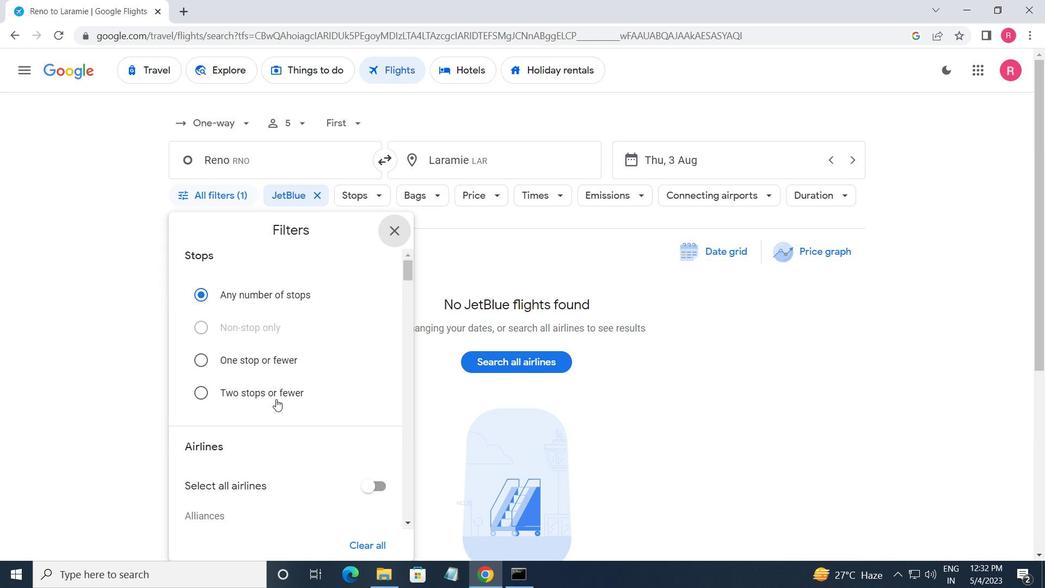 
Action: Mouse scrolled (292, 421) with delta (0, 0)
Screenshot: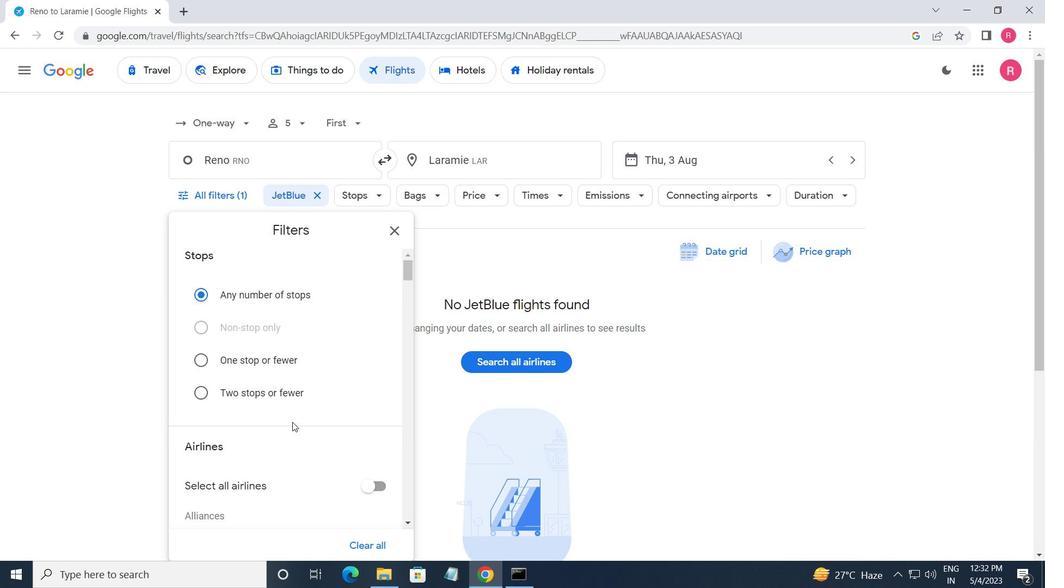 
Action: Mouse scrolled (292, 421) with delta (0, 0)
Screenshot: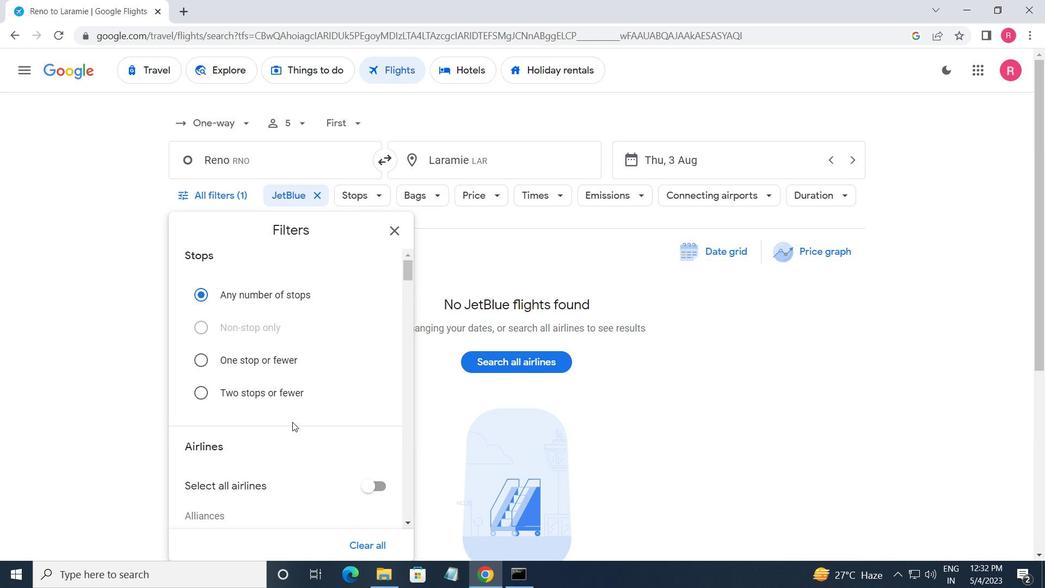 
Action: Mouse scrolled (292, 421) with delta (0, 0)
Screenshot: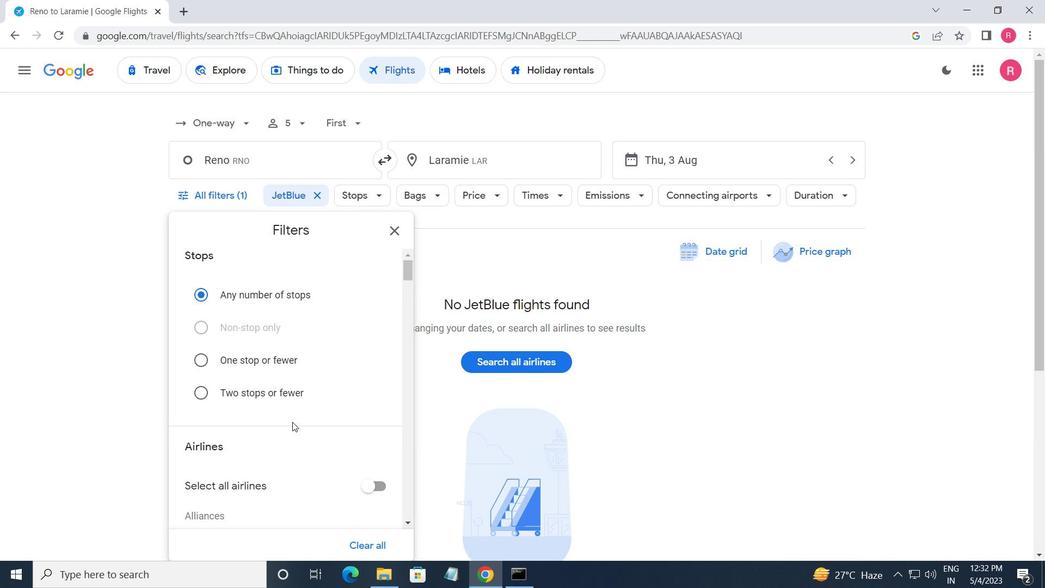 
Action: Mouse scrolled (292, 421) with delta (0, 0)
Screenshot: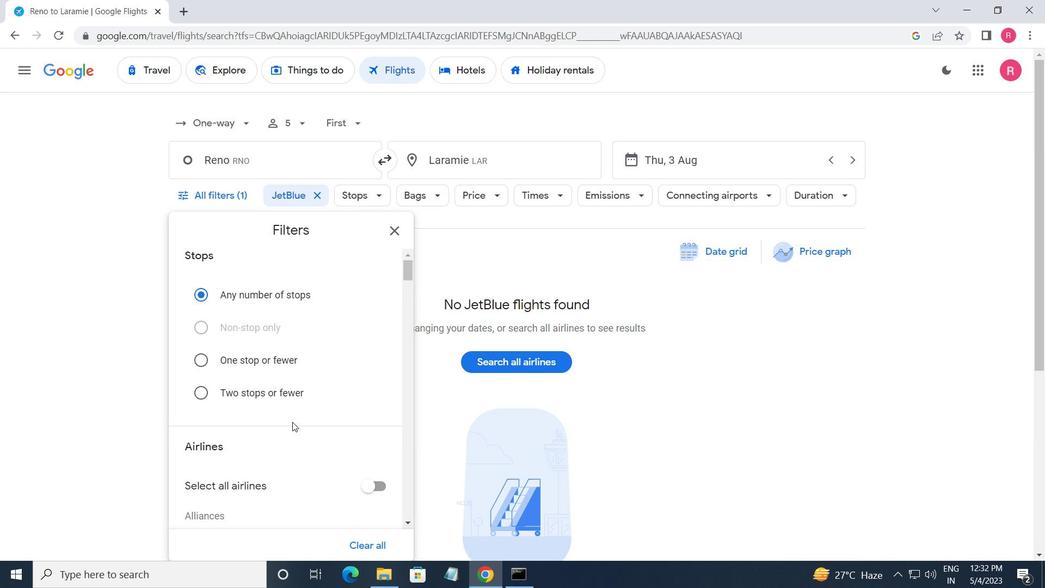 
Action: Mouse scrolled (292, 421) with delta (0, 0)
Screenshot: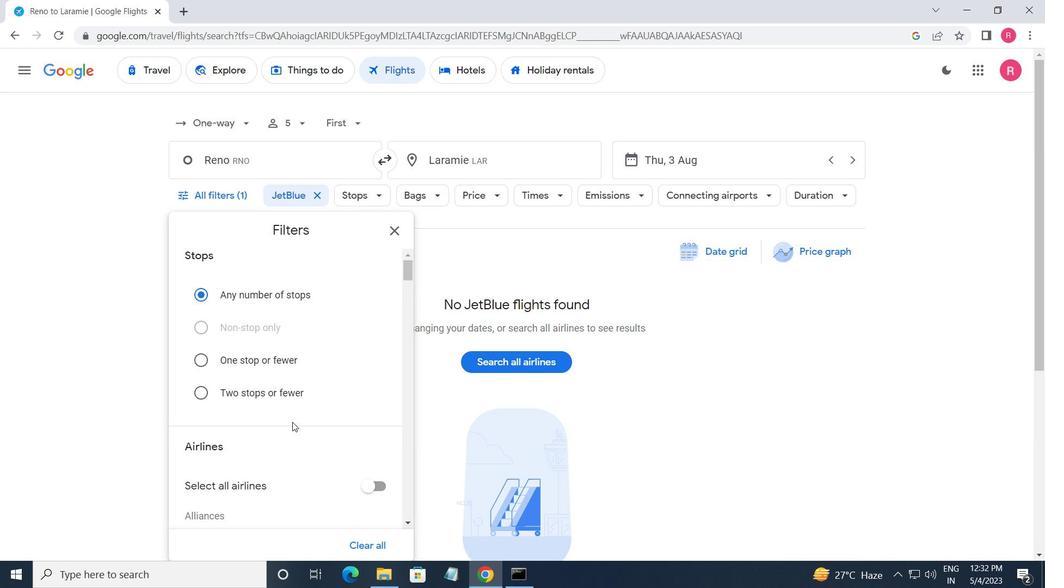
Action: Mouse moved to (289, 414)
Screenshot: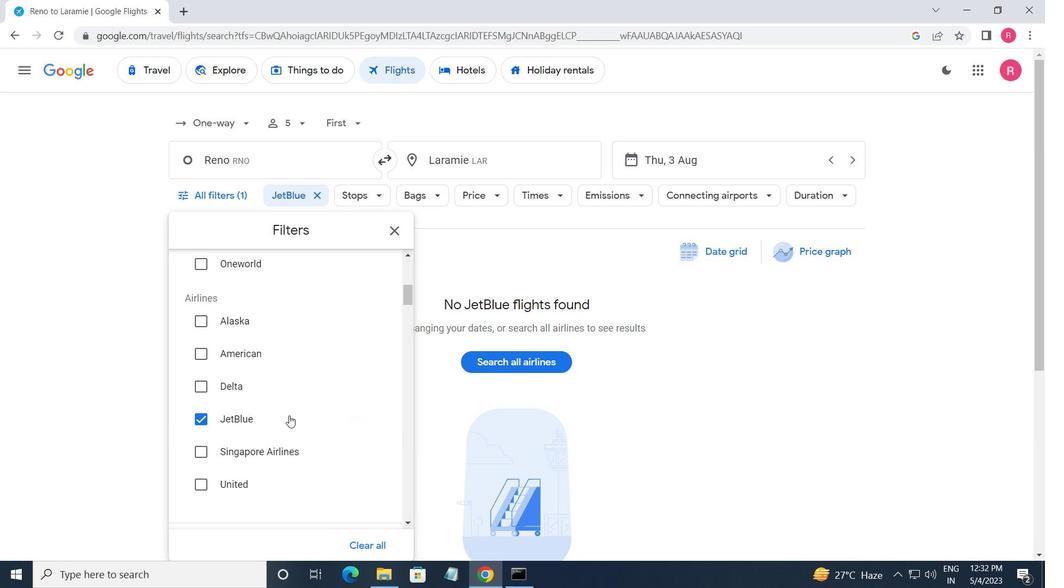 
Action: Mouse scrolled (289, 413) with delta (0, 0)
Screenshot: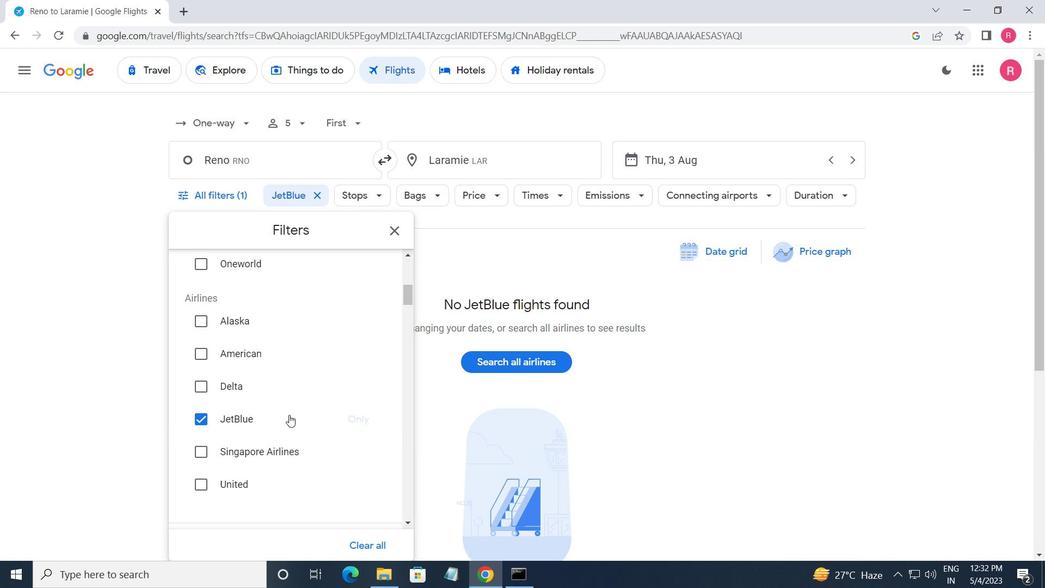 
Action: Mouse scrolled (289, 413) with delta (0, 0)
Screenshot: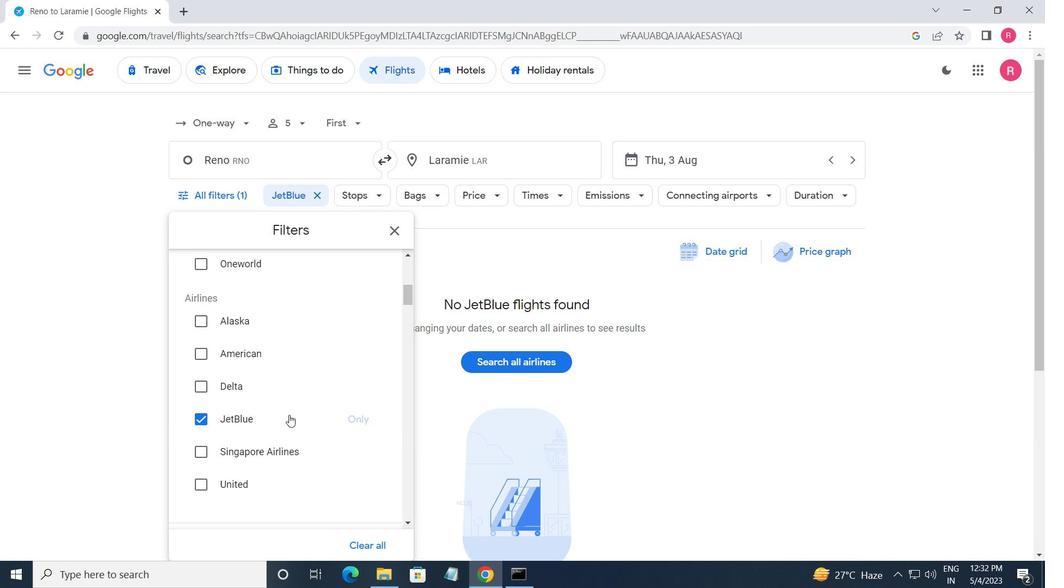 
Action: Mouse scrolled (289, 413) with delta (0, 0)
Screenshot: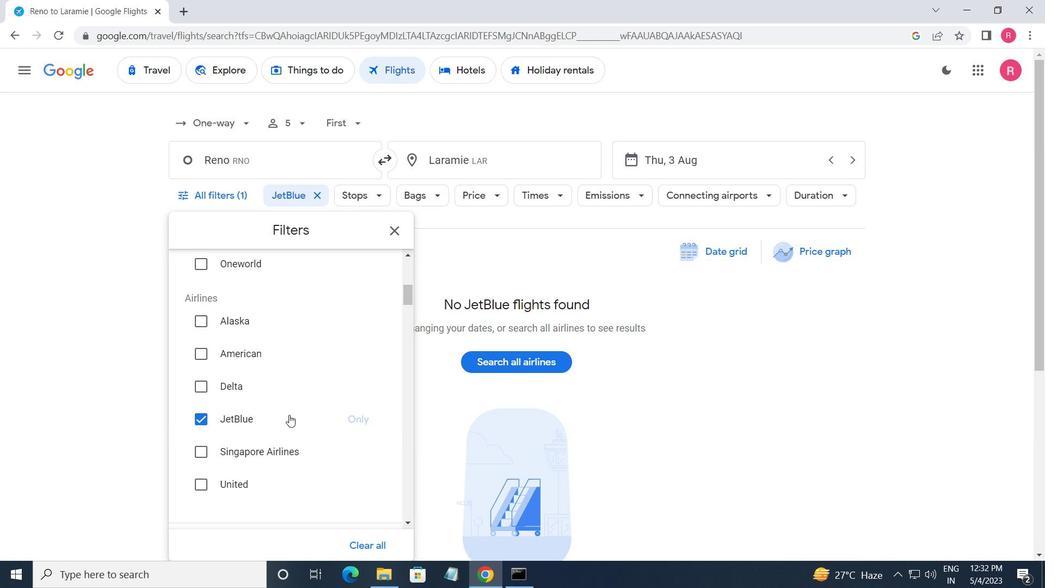 
Action: Mouse moved to (379, 414)
Screenshot: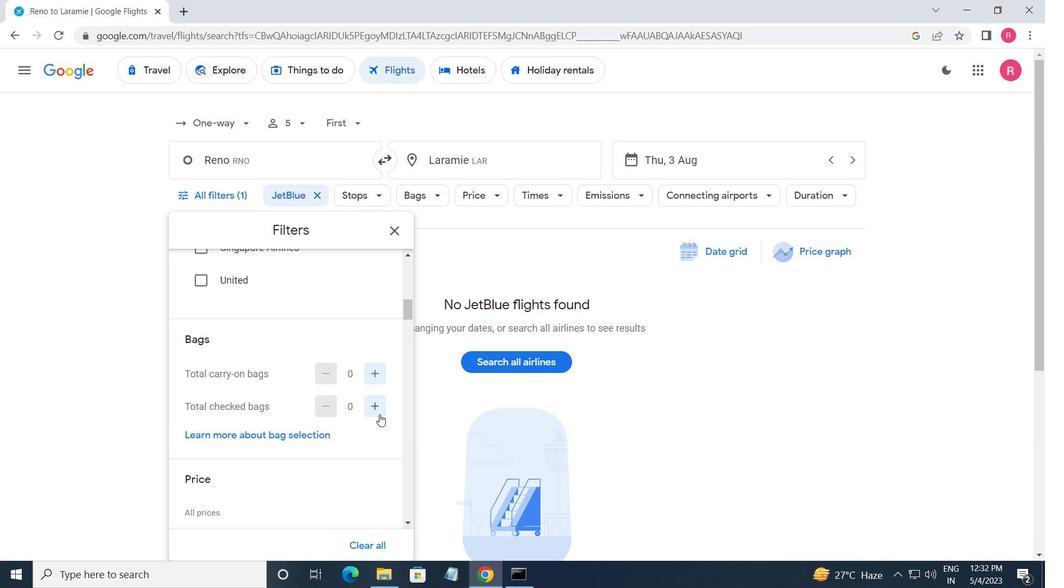 
Action: Mouse pressed left at (379, 414)
Screenshot: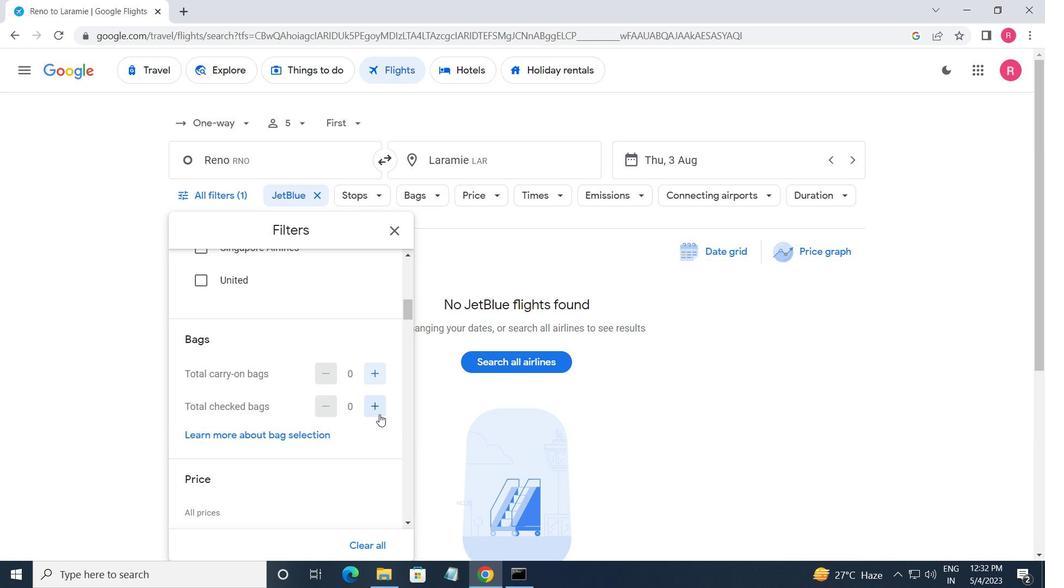 
Action: Mouse moved to (381, 414)
Screenshot: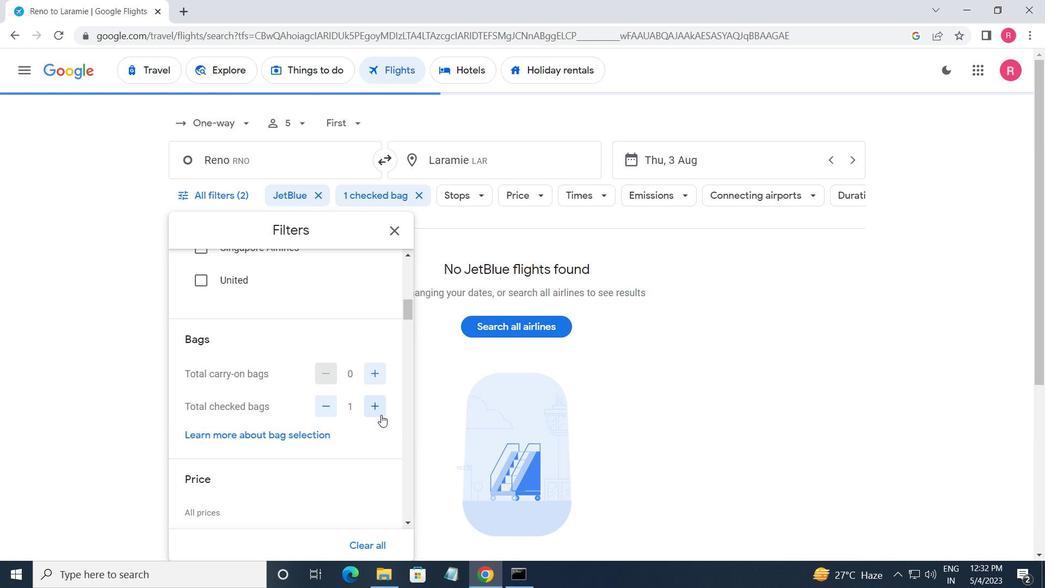 
Action: Mouse scrolled (381, 413) with delta (0, 0)
Screenshot: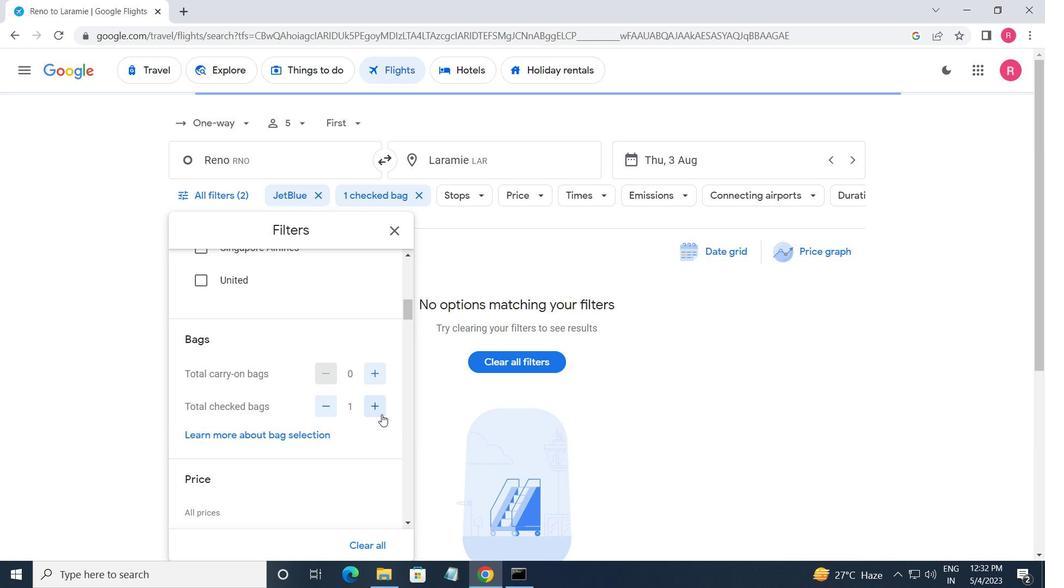 
Action: Mouse moved to (381, 464)
Screenshot: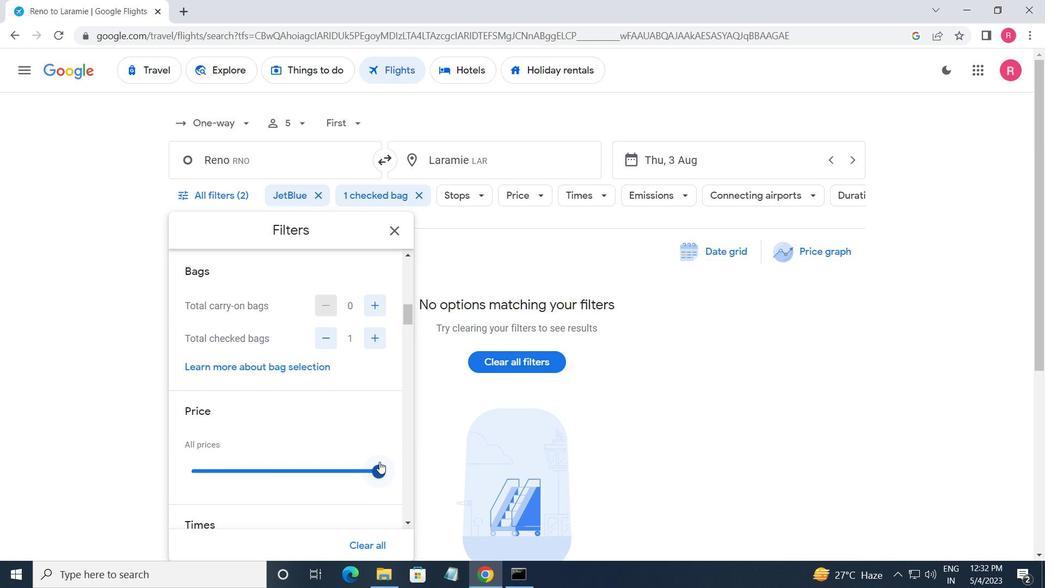 
Action: Mouse pressed left at (381, 464)
Screenshot: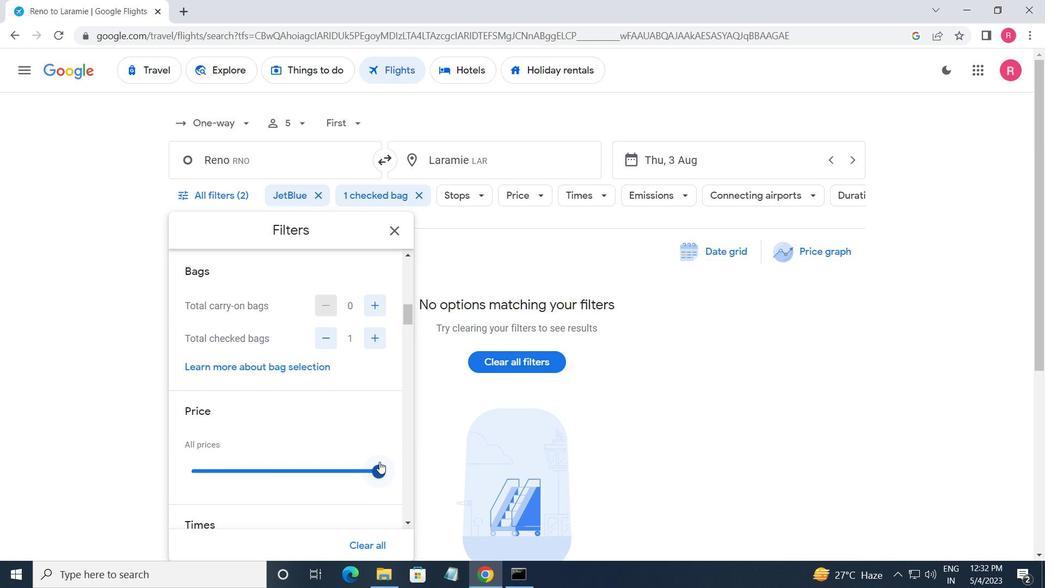 
Action: Mouse moved to (324, 445)
Screenshot: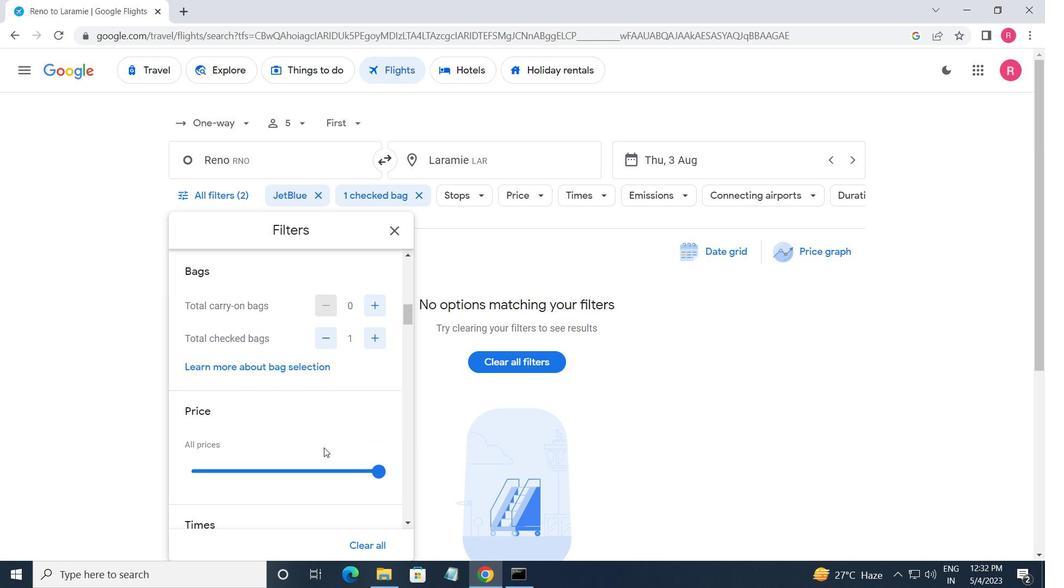 
Action: Mouse scrolled (324, 445) with delta (0, 0)
Screenshot: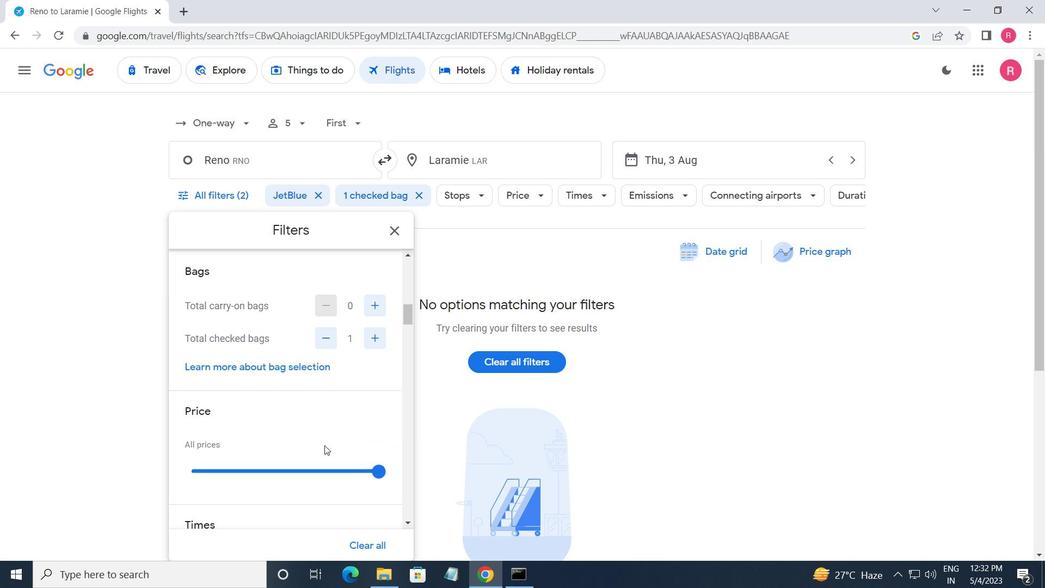 
Action: Mouse scrolled (324, 445) with delta (0, 0)
Screenshot: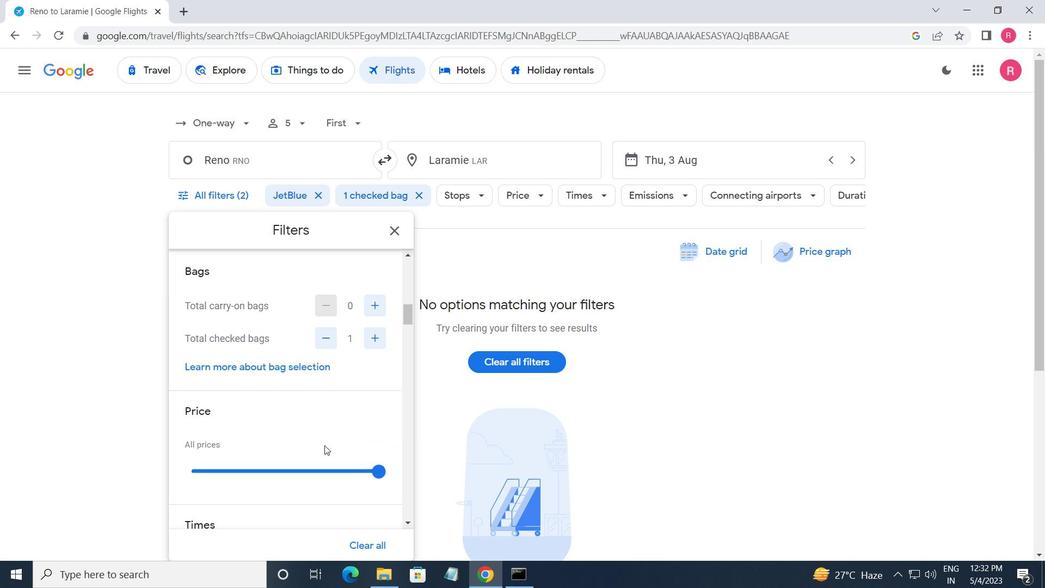 
Action: Mouse moved to (325, 445)
Screenshot: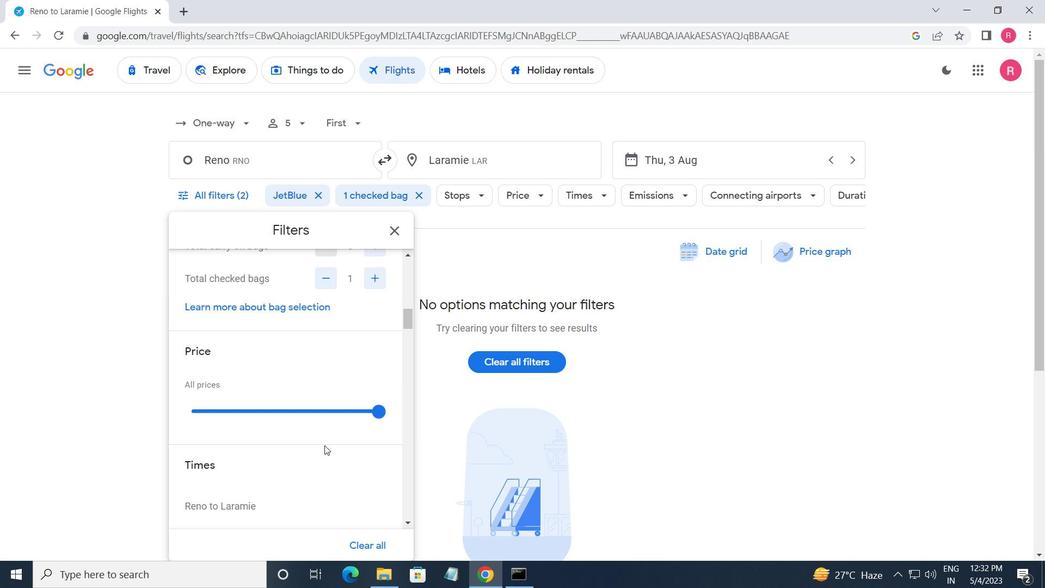 
Action: Mouse scrolled (325, 445) with delta (0, 0)
Screenshot: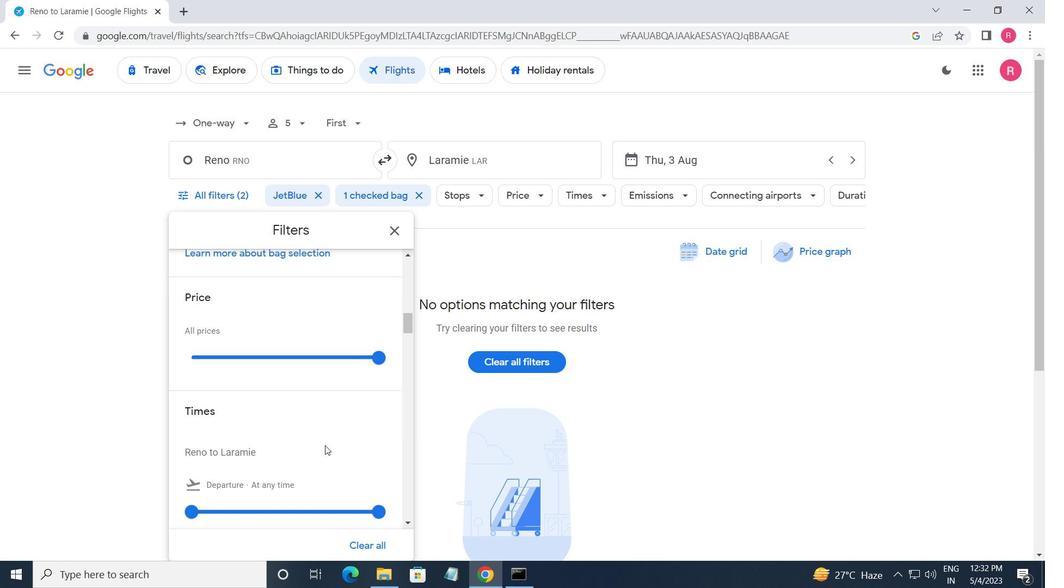 
Action: Mouse moved to (325, 443)
Screenshot: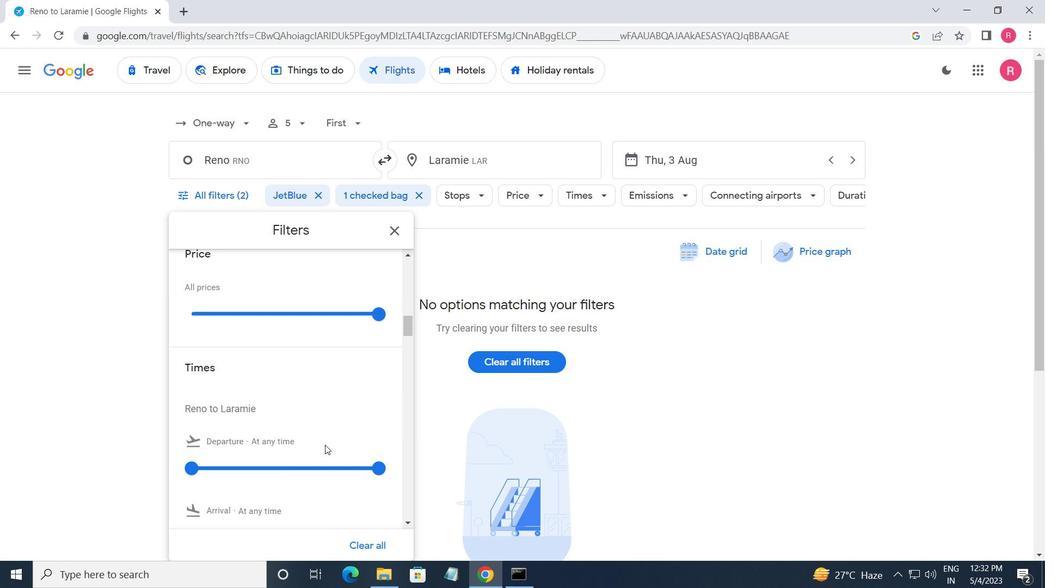 
Action: Mouse scrolled (325, 443) with delta (0, 0)
Screenshot: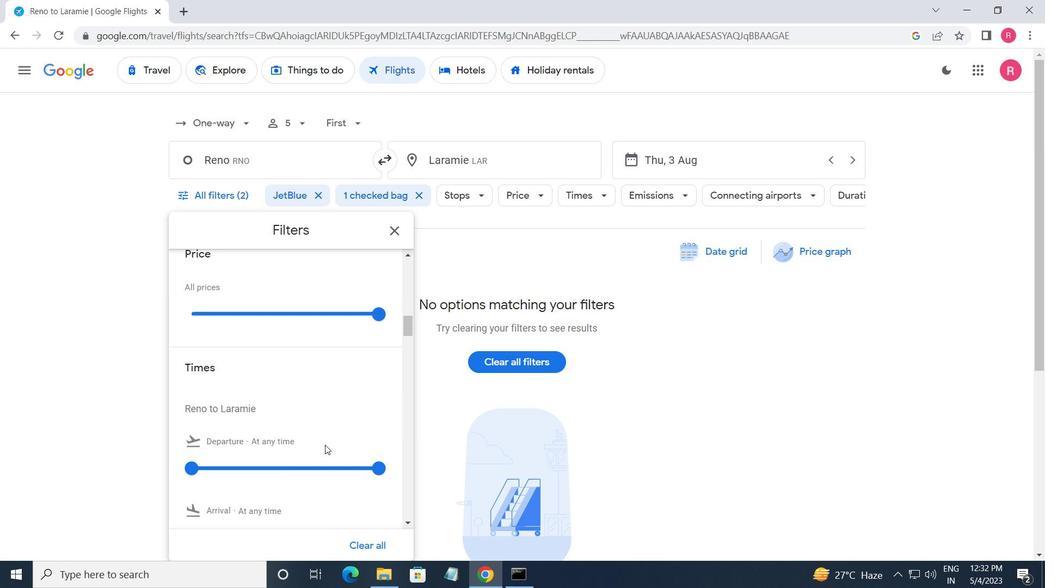 
Action: Mouse moved to (191, 362)
Screenshot: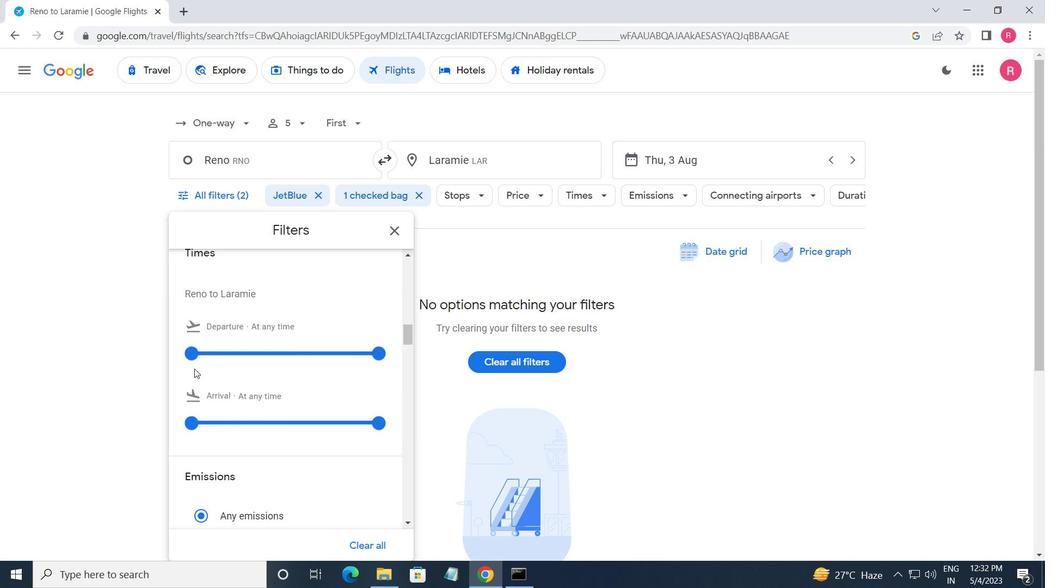 
Action: Mouse pressed left at (191, 362)
Screenshot: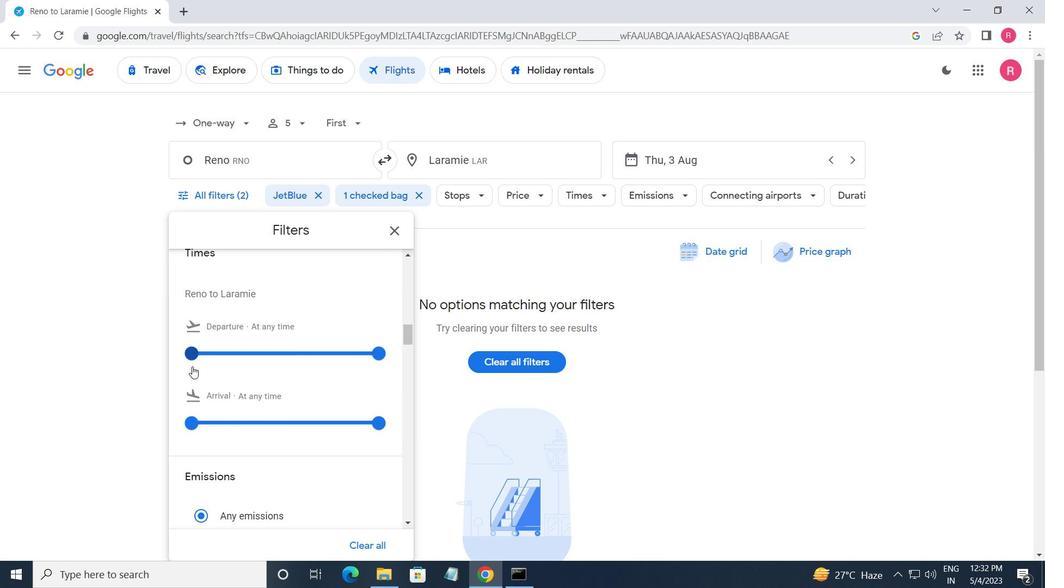 
Action: Mouse moved to (372, 352)
Screenshot: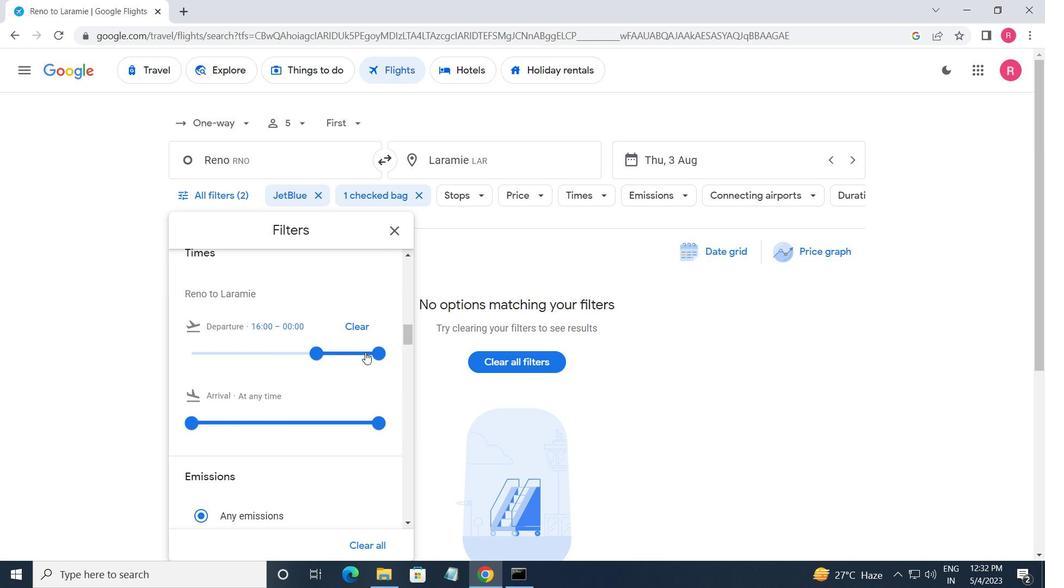 
Action: Mouse pressed left at (372, 352)
Screenshot: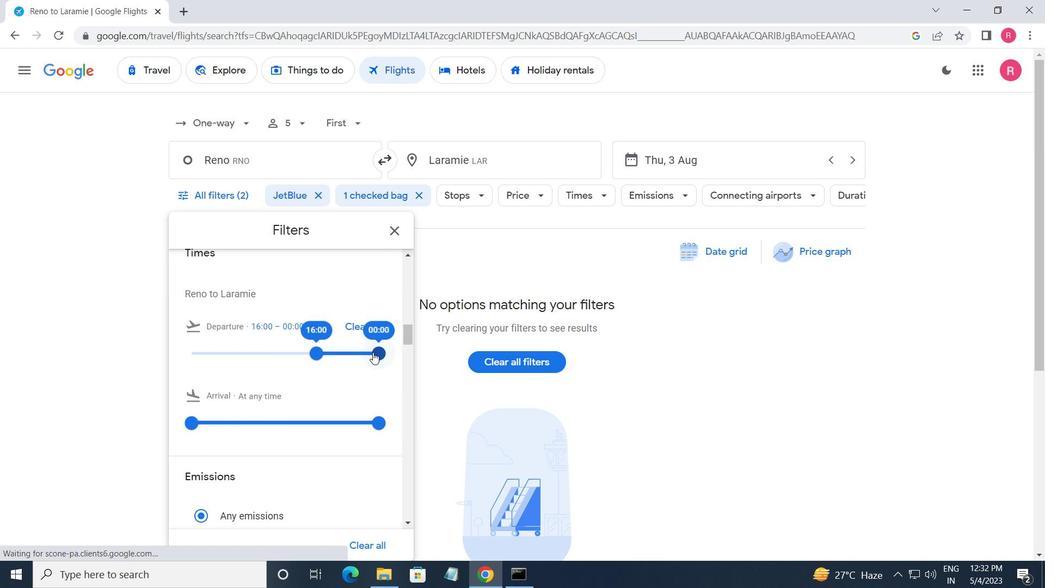 
Action: Mouse moved to (393, 231)
Screenshot: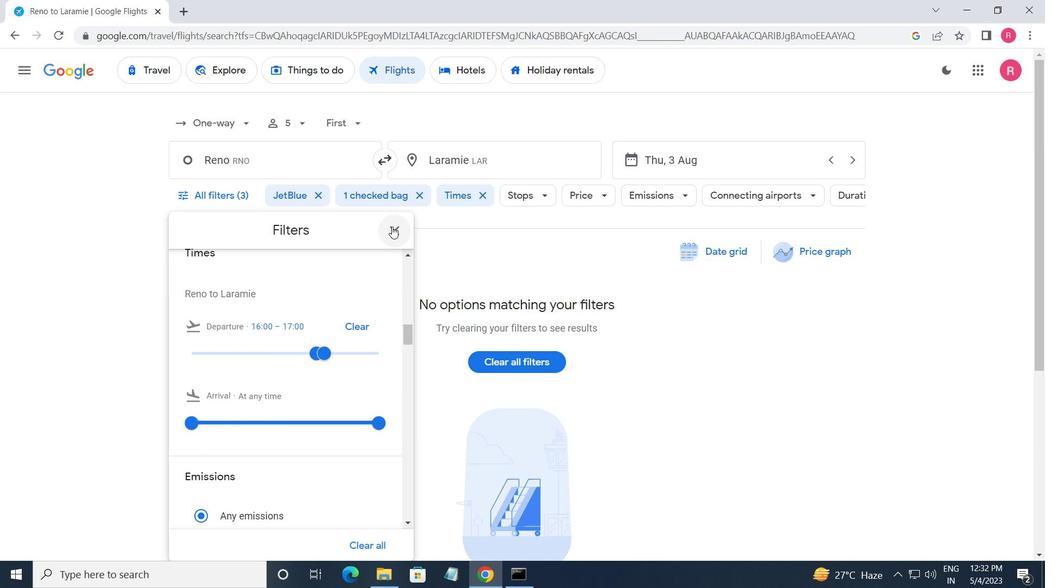 
Action: Mouse pressed left at (393, 231)
Screenshot: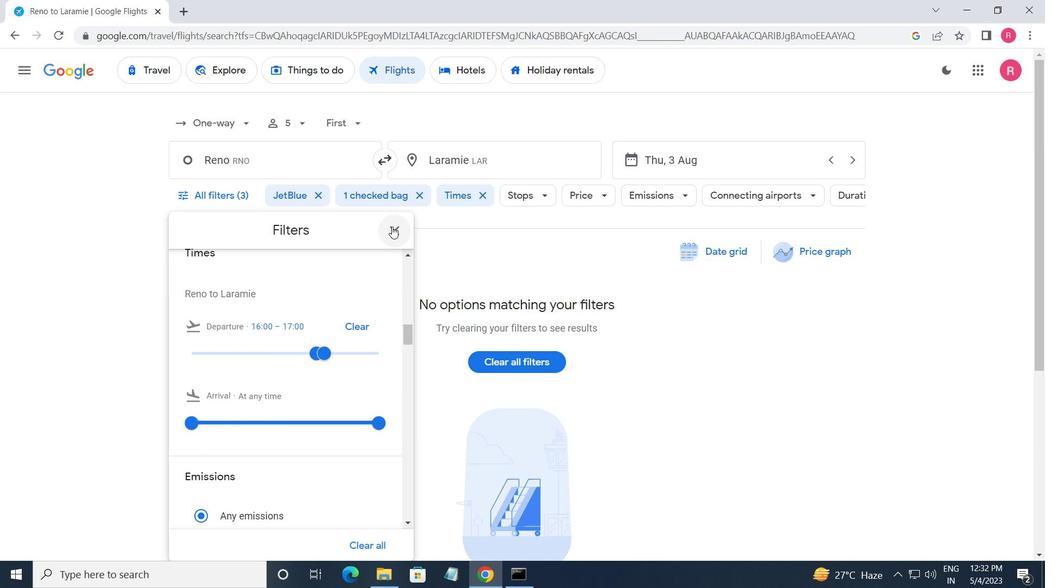 
Action: Mouse moved to (394, 244)
Screenshot: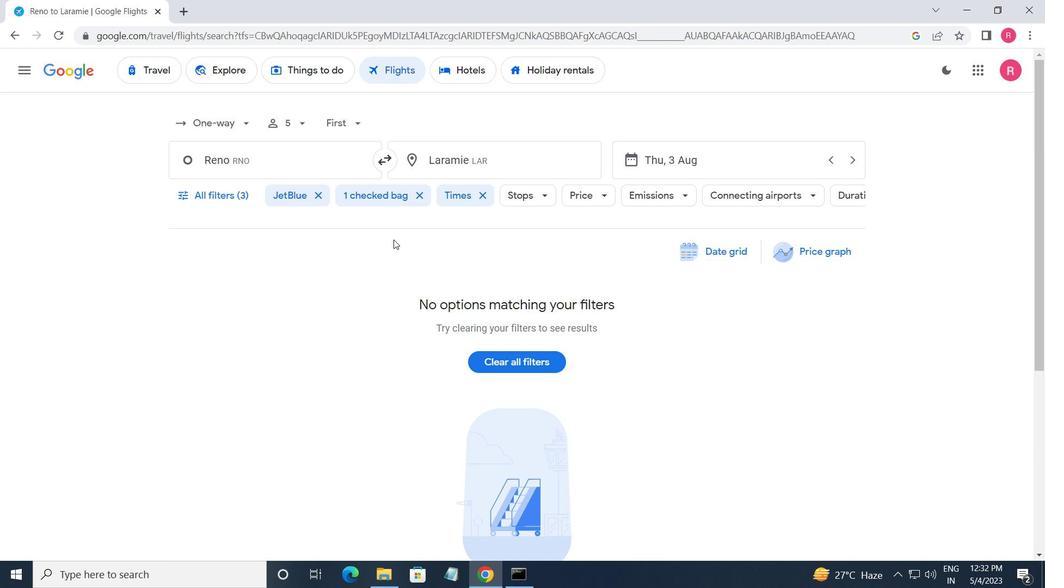 
